 Task: Look for space in Hvidovre, Denmark from 9th June, 2023 to 17th June, 2023 for 2 adults in price range Rs.7000 to Rs.12000. Place can be private room with 1  bedroom having 2 beds and 1 bathroom. Property type can be house, flat, guest house. Amenities needed are: wifi. Booking option can be shelf check-in. Required host language is English.
Action: Mouse moved to (565, 80)
Screenshot: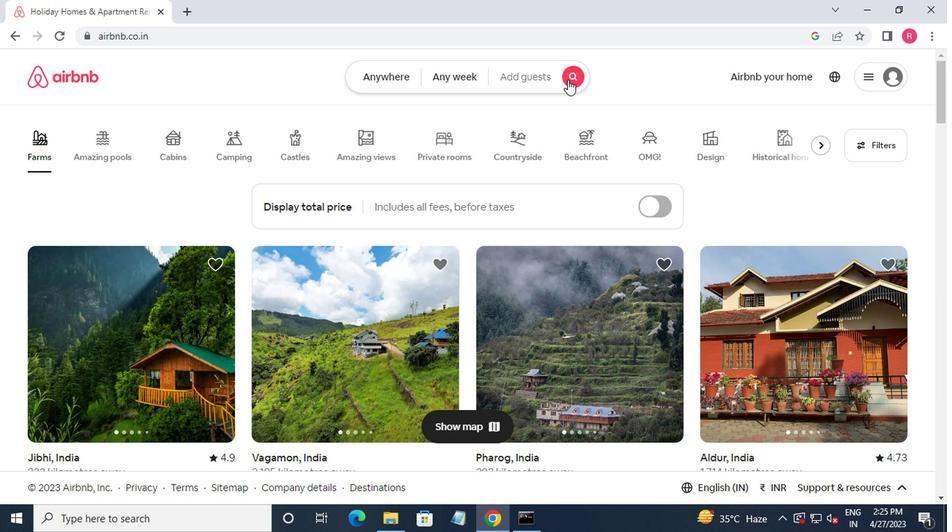 
Action: Mouse pressed left at (565, 80)
Screenshot: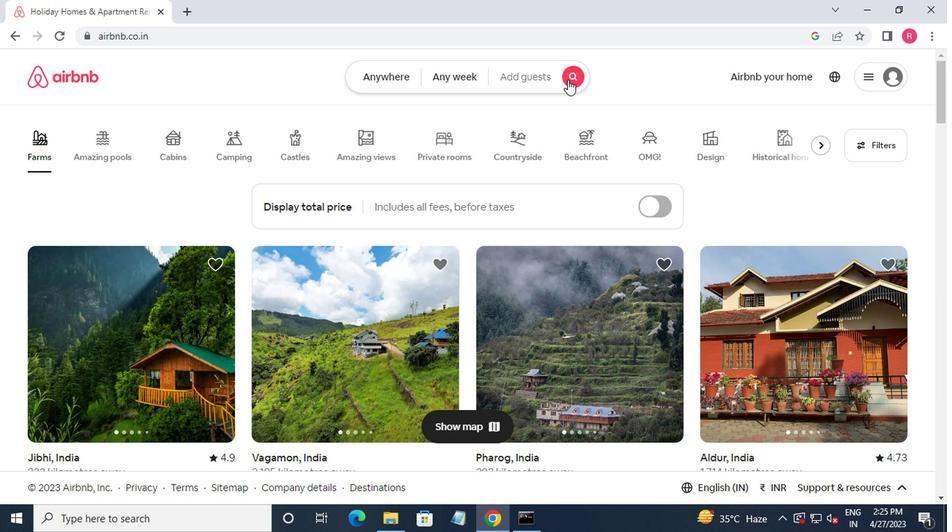 
Action: Mouse moved to (298, 128)
Screenshot: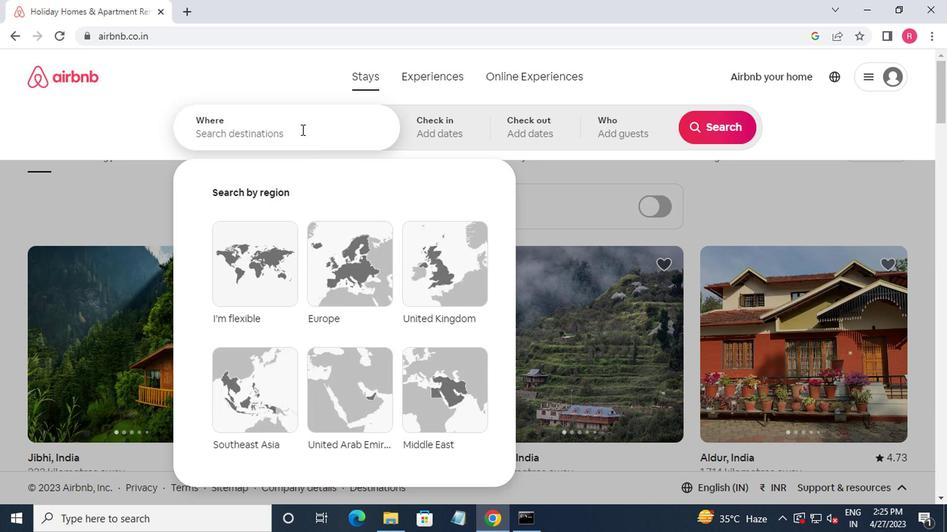 
Action: Mouse pressed left at (298, 128)
Screenshot: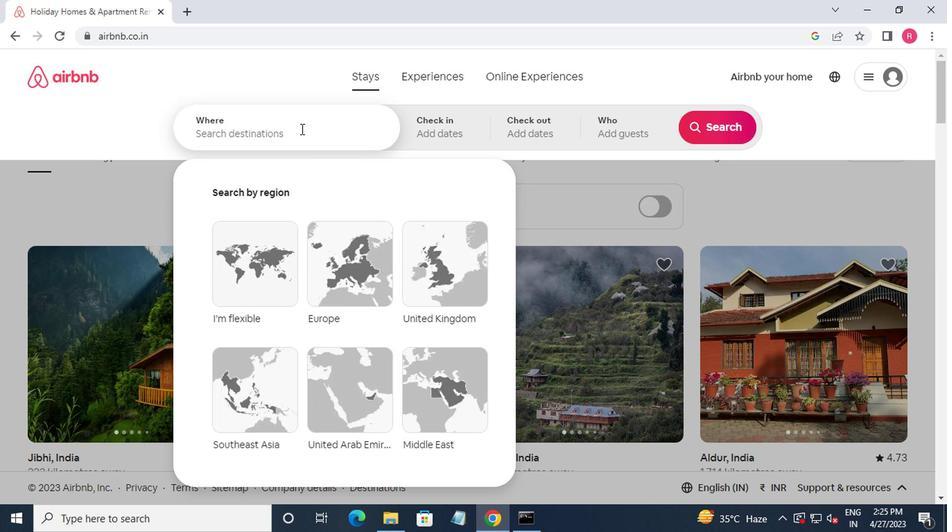 
Action: Mouse moved to (324, 127)
Screenshot: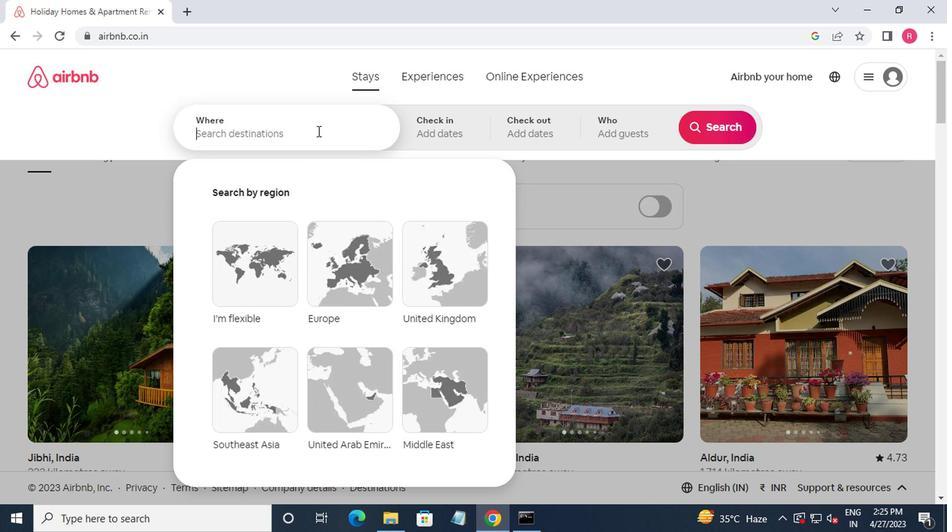 
Action: Key pressed ha
Screenshot: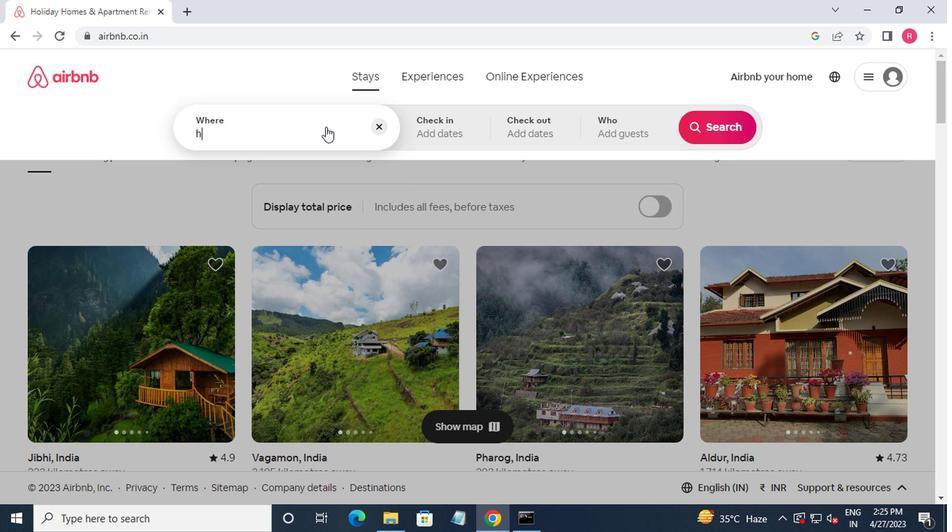 
Action: Mouse moved to (325, 127)
Screenshot: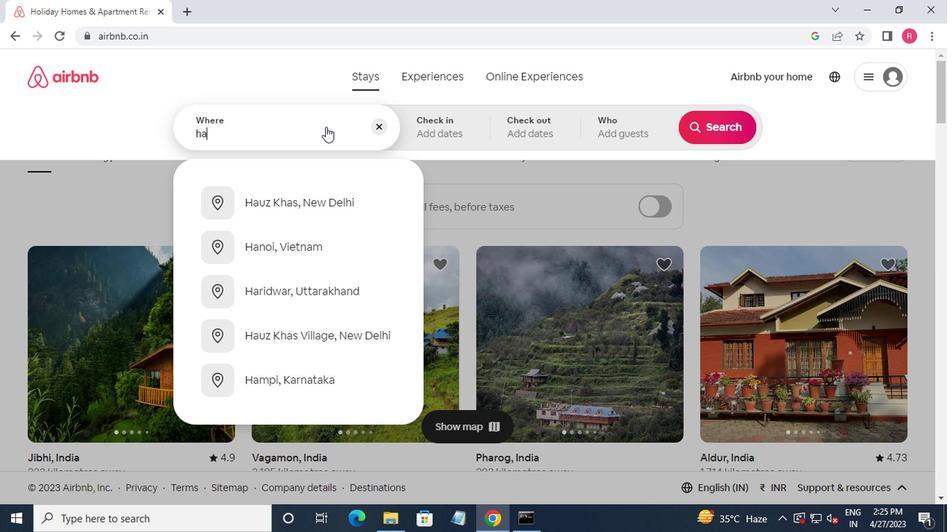 
Action: Key pressed <Key.backspace>vidovre,dan<Key.down><Key.enter>
Screenshot: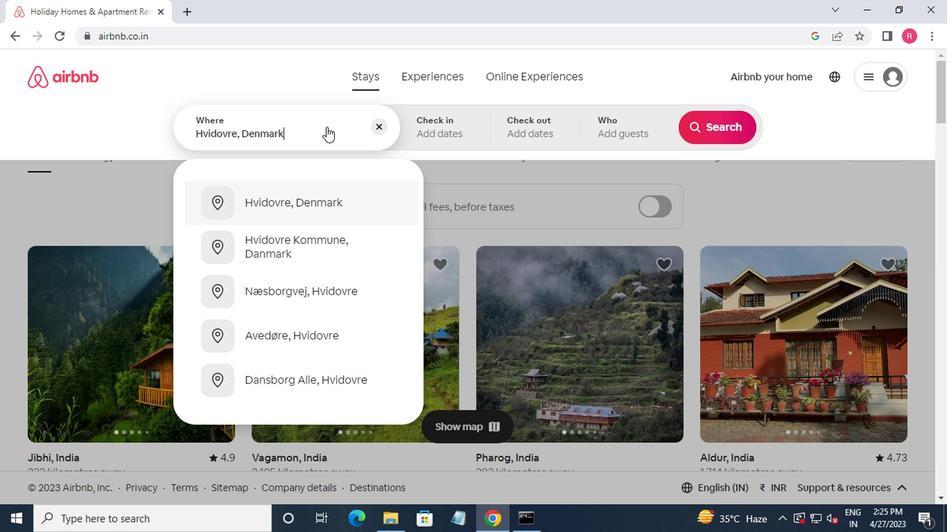 
Action: Mouse moved to (699, 241)
Screenshot: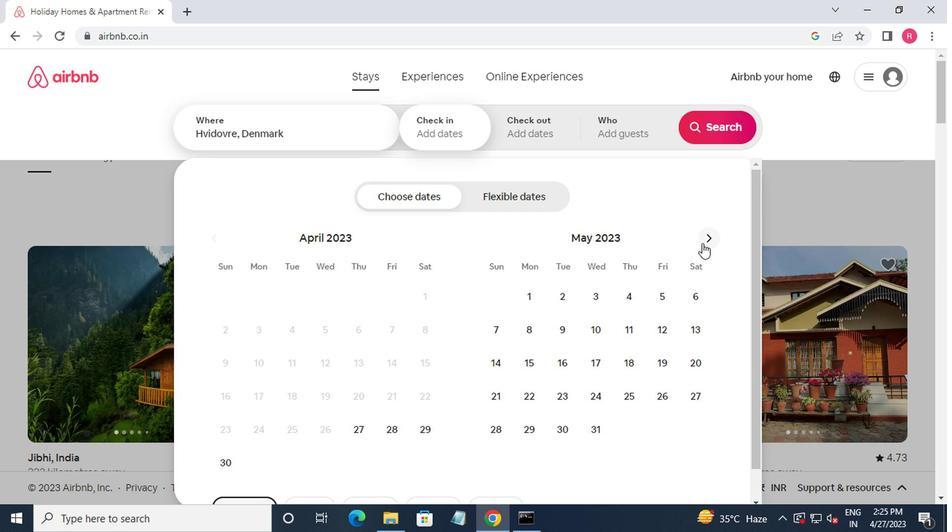 
Action: Mouse pressed left at (699, 241)
Screenshot: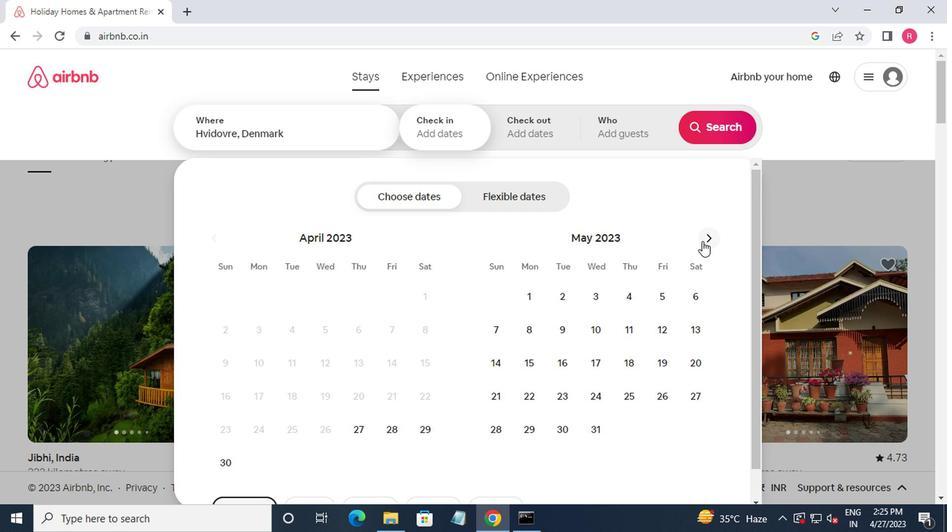 
Action: Mouse moved to (662, 327)
Screenshot: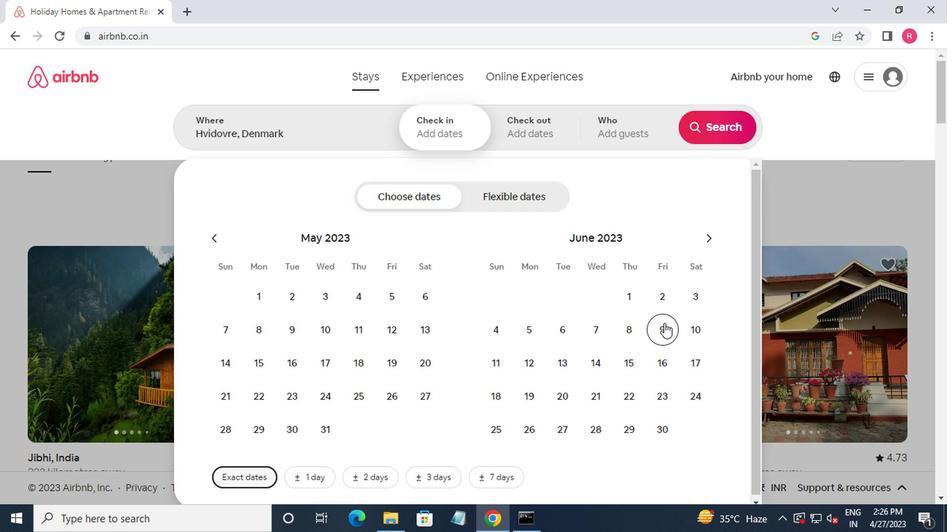 
Action: Mouse pressed left at (662, 327)
Screenshot: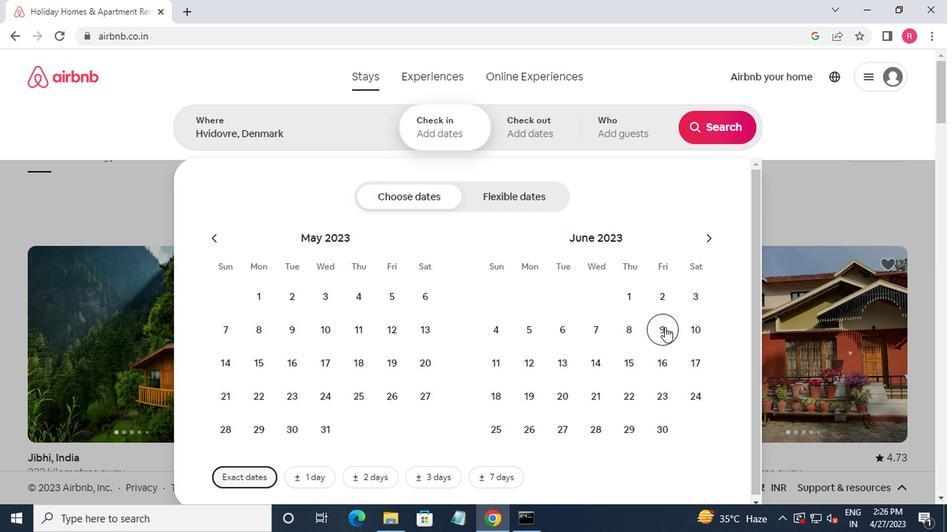 
Action: Mouse moved to (695, 358)
Screenshot: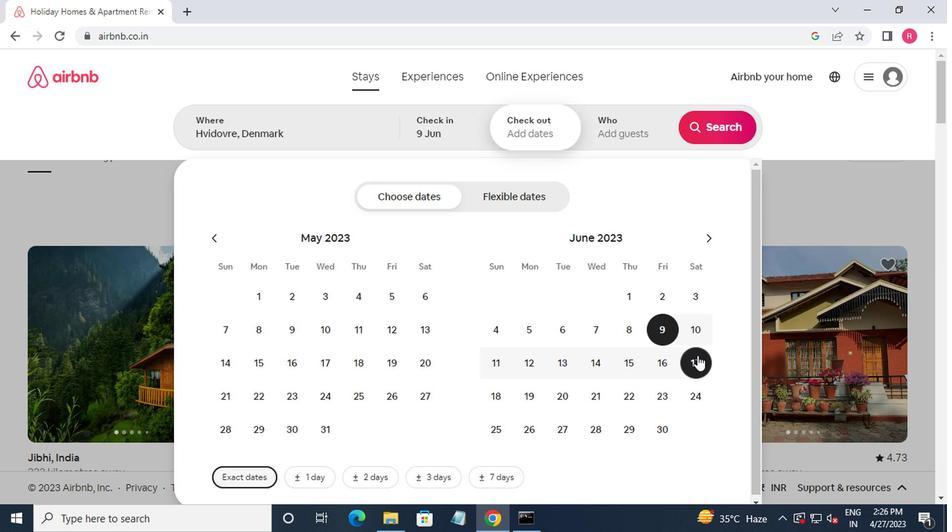
Action: Mouse pressed left at (695, 358)
Screenshot: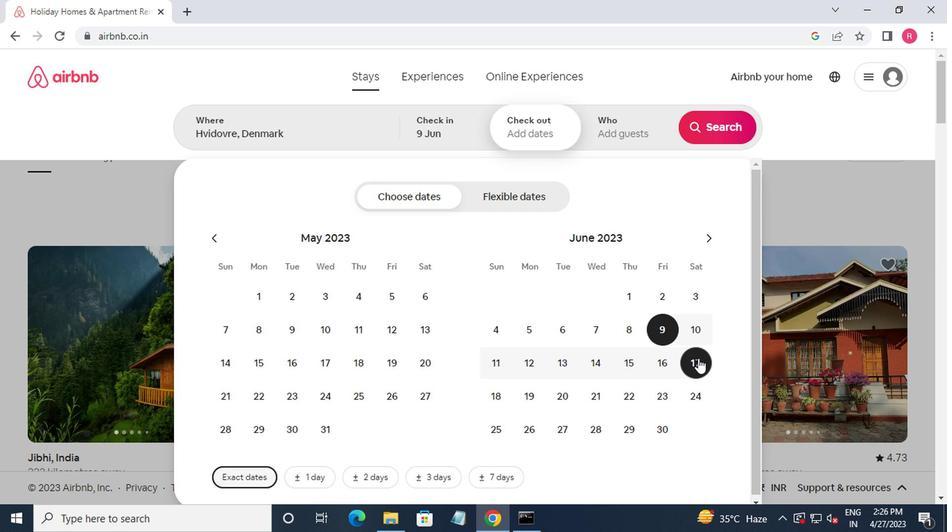 
Action: Mouse moved to (615, 123)
Screenshot: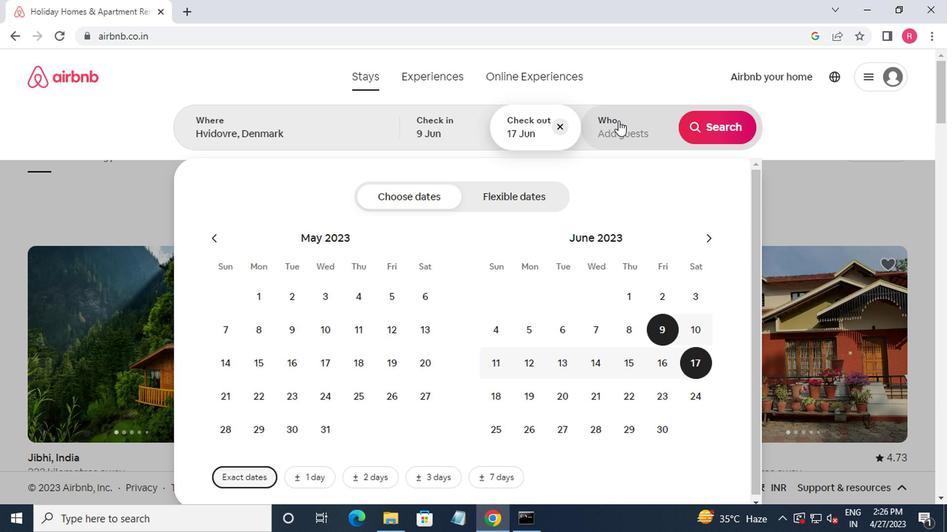 
Action: Mouse pressed left at (615, 123)
Screenshot: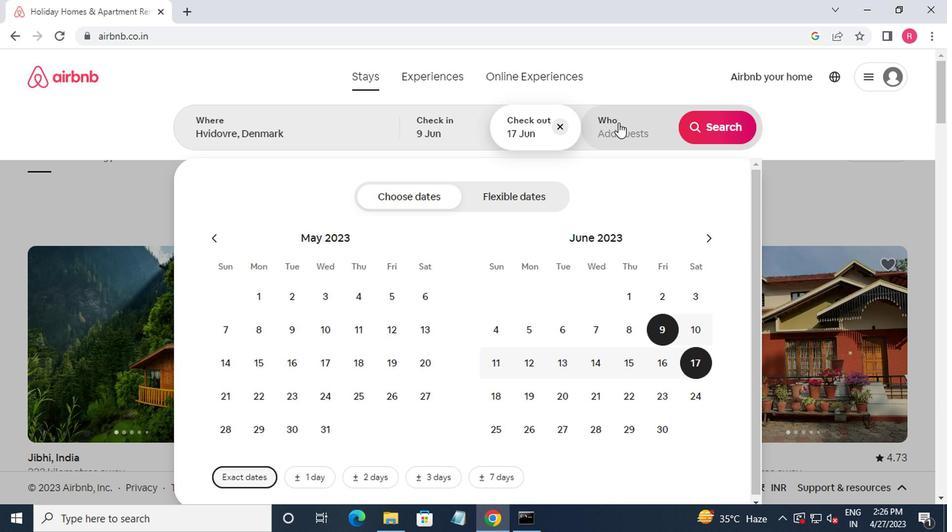 
Action: Mouse moved to (714, 201)
Screenshot: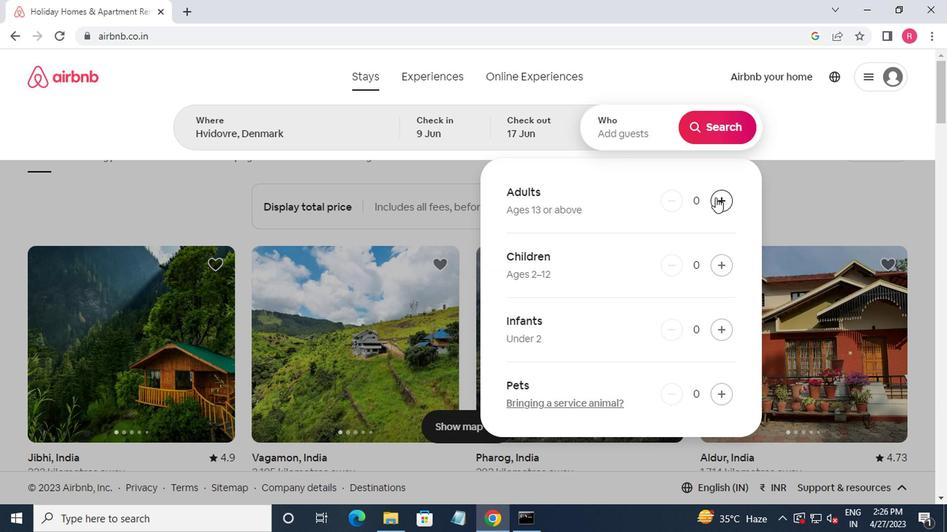 
Action: Mouse pressed left at (714, 201)
Screenshot: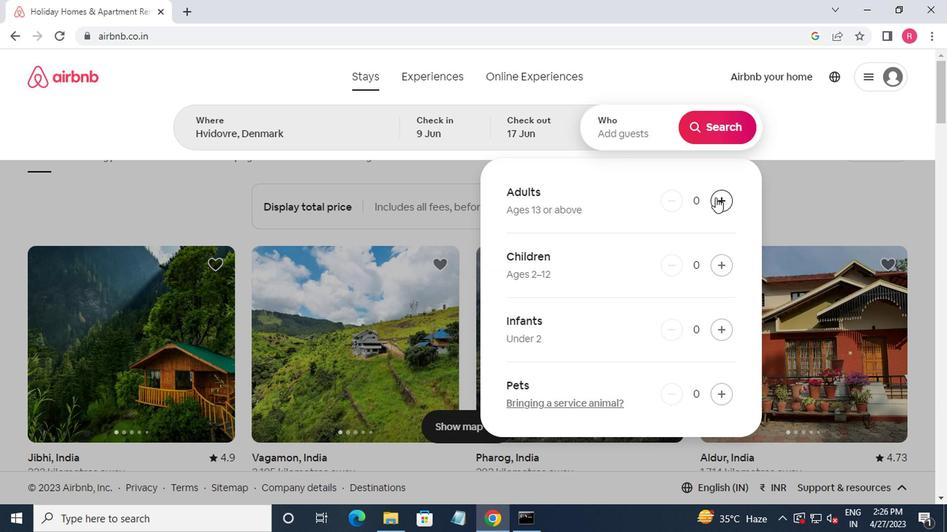 
Action: Mouse pressed left at (714, 201)
Screenshot: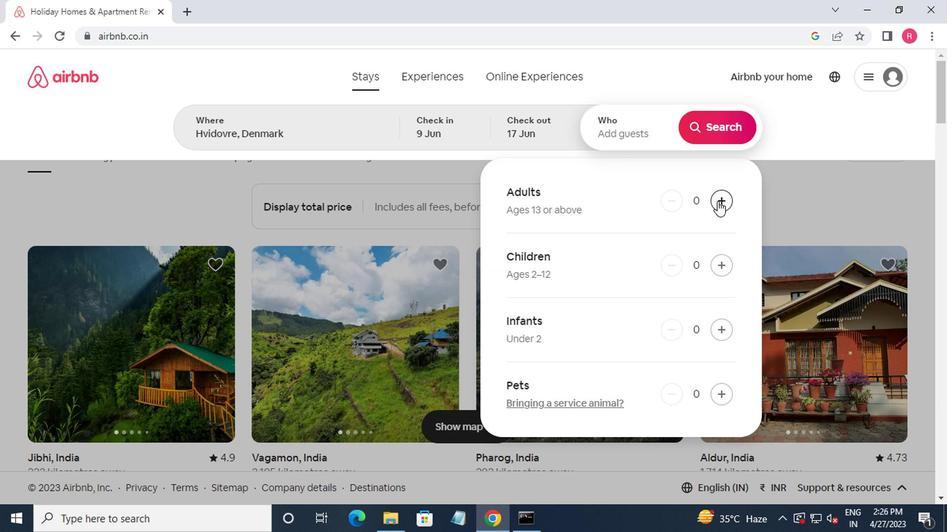 
Action: Mouse moved to (700, 128)
Screenshot: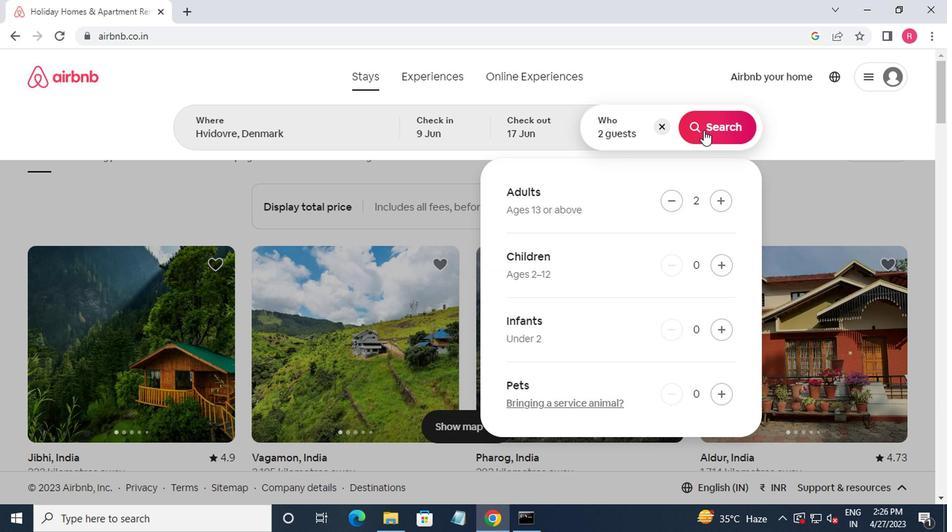 
Action: Mouse pressed left at (700, 128)
Screenshot: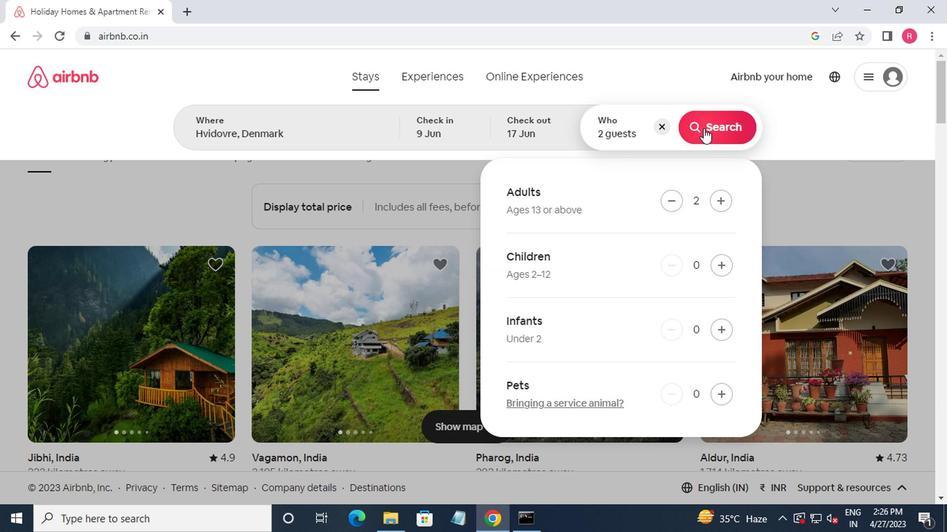 
Action: Mouse moved to (883, 135)
Screenshot: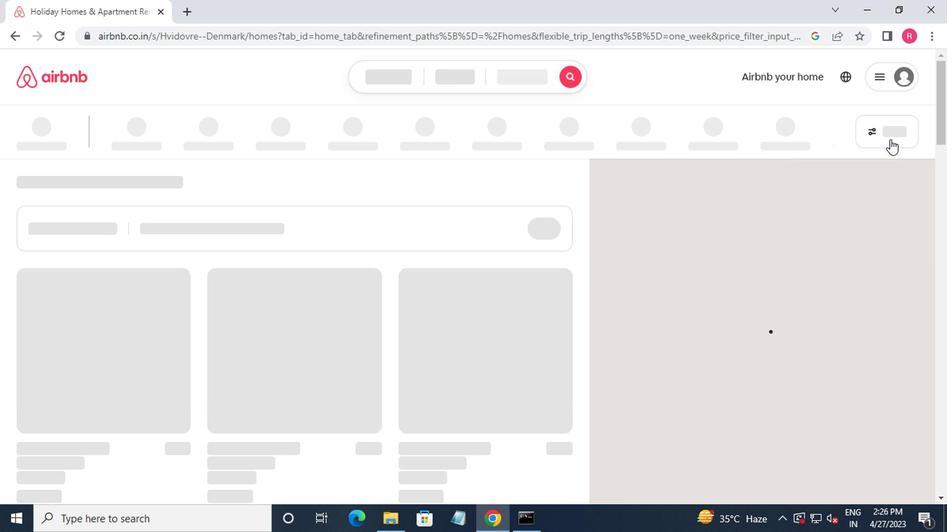 
Action: Mouse pressed left at (883, 135)
Screenshot: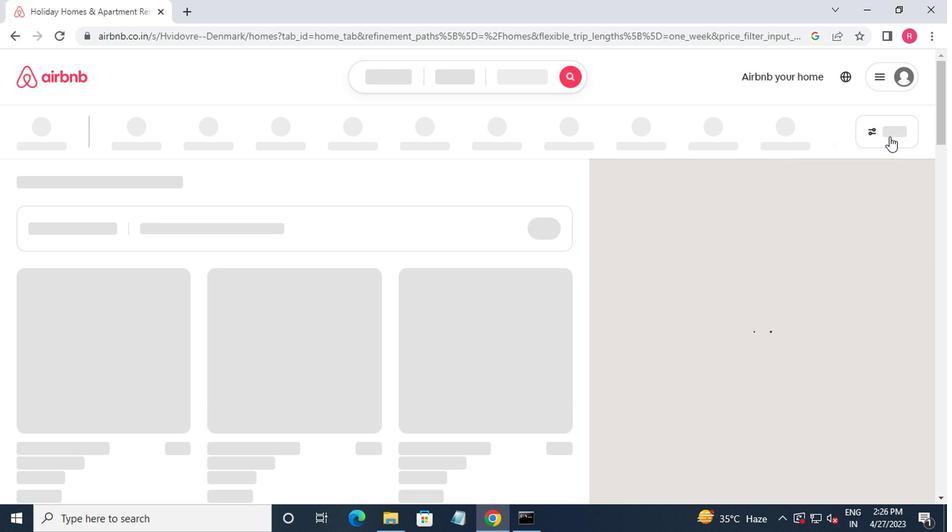 
Action: Mouse moved to (904, 129)
Screenshot: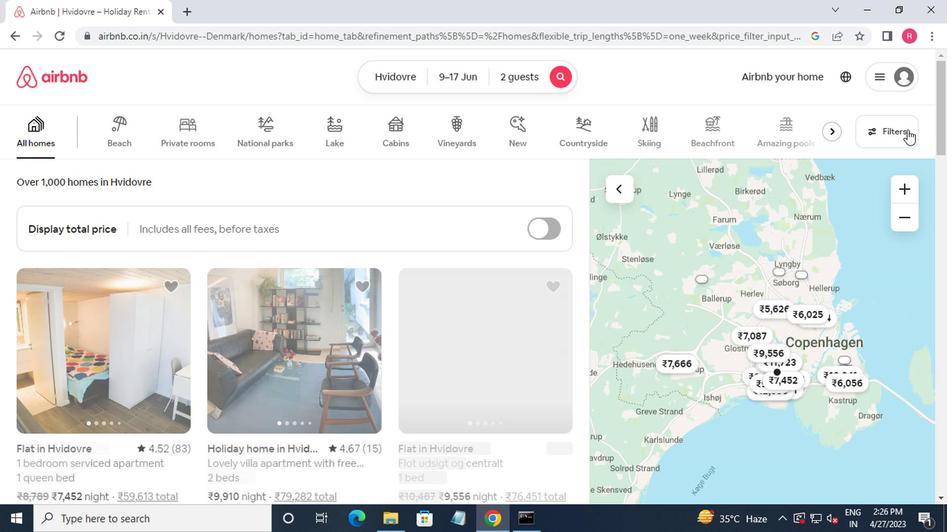 
Action: Mouse pressed left at (904, 129)
Screenshot: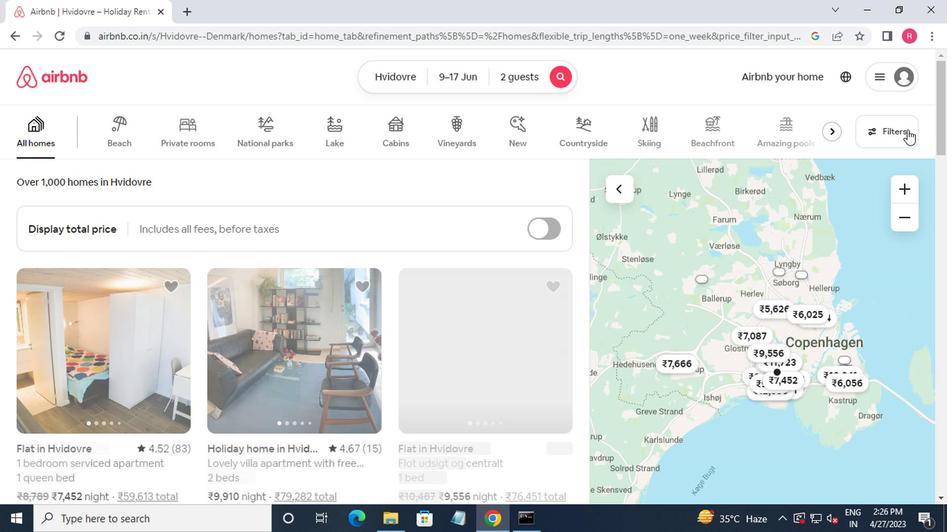 
Action: Mouse moved to (351, 302)
Screenshot: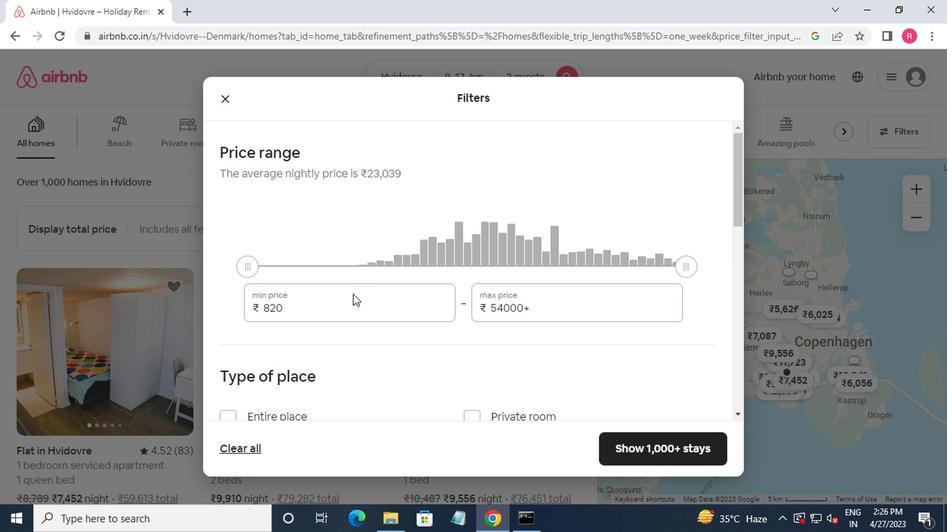 
Action: Mouse pressed left at (351, 302)
Screenshot: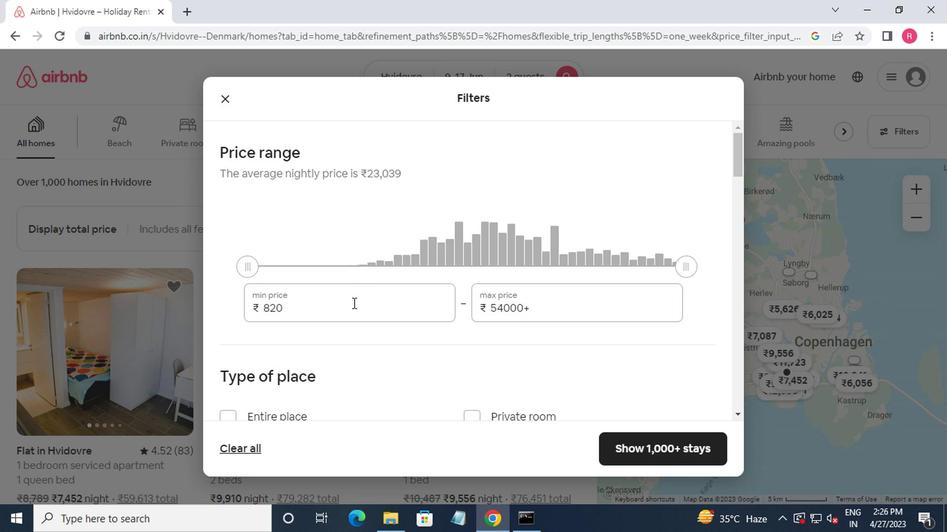 
Action: Mouse moved to (466, 228)
Screenshot: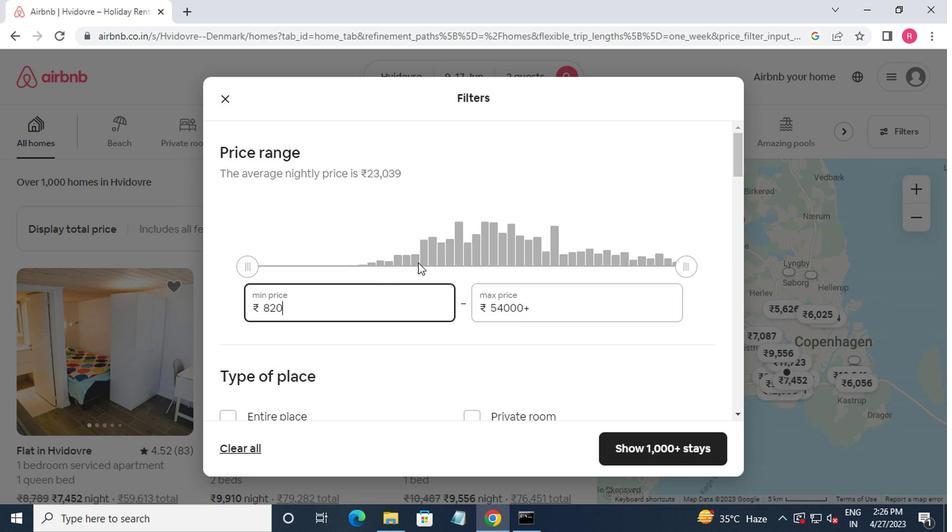 
Action: Key pressed <Key.backspace><Key.backspace><Key.backspace><Key.backspace>7000<Key.tab>12
Screenshot: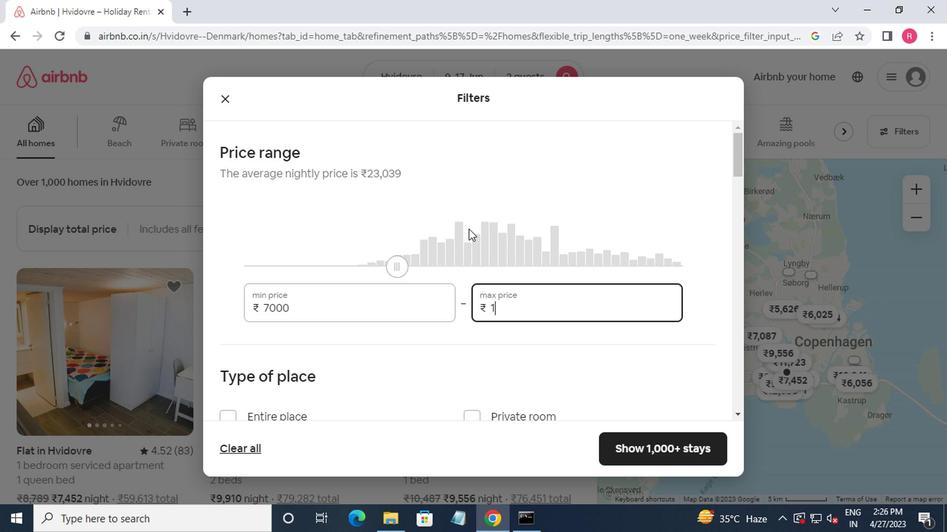 
Action: Mouse moved to (466, 228)
Screenshot: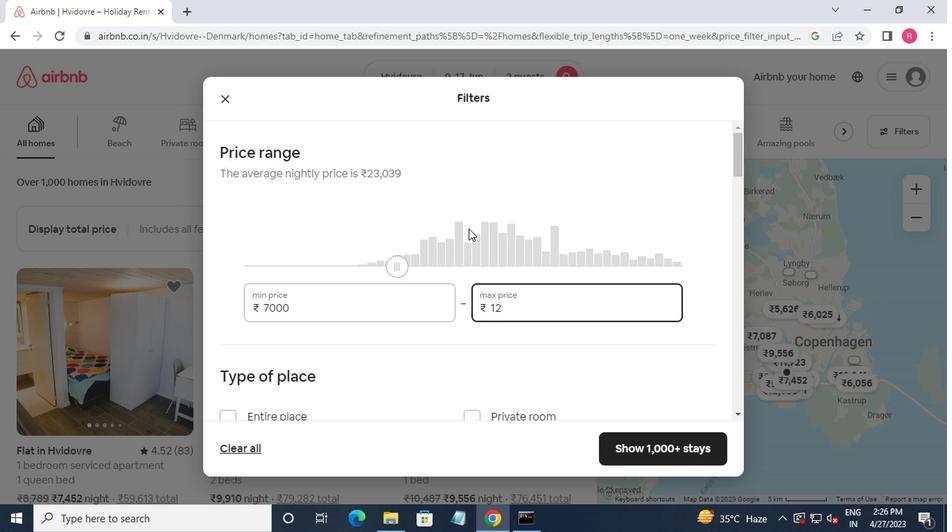 
Action: Key pressed 000
Screenshot: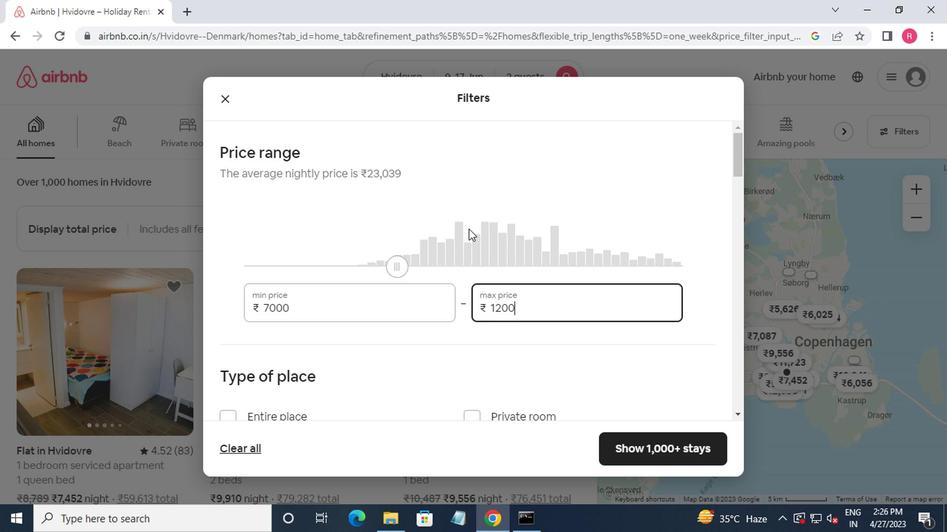 
Action: Mouse moved to (477, 277)
Screenshot: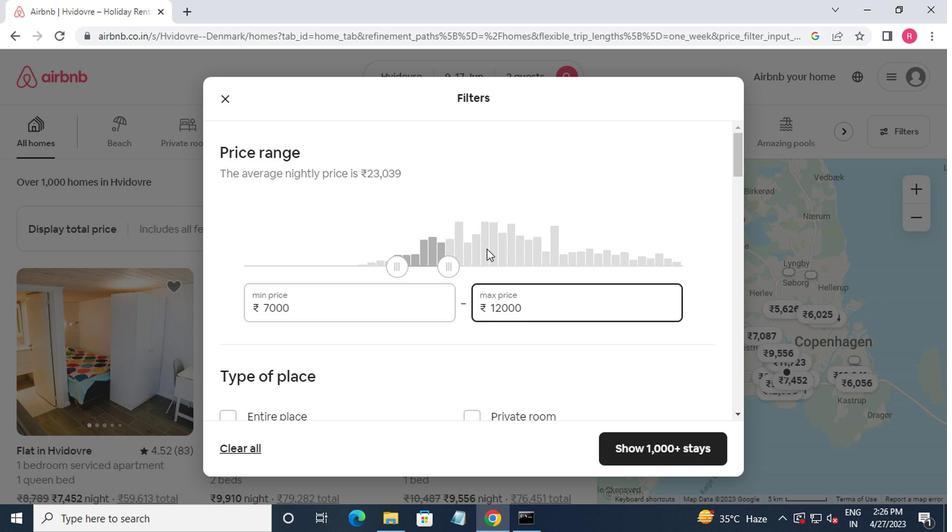 
Action: Mouse scrolled (477, 277) with delta (0, 0)
Screenshot: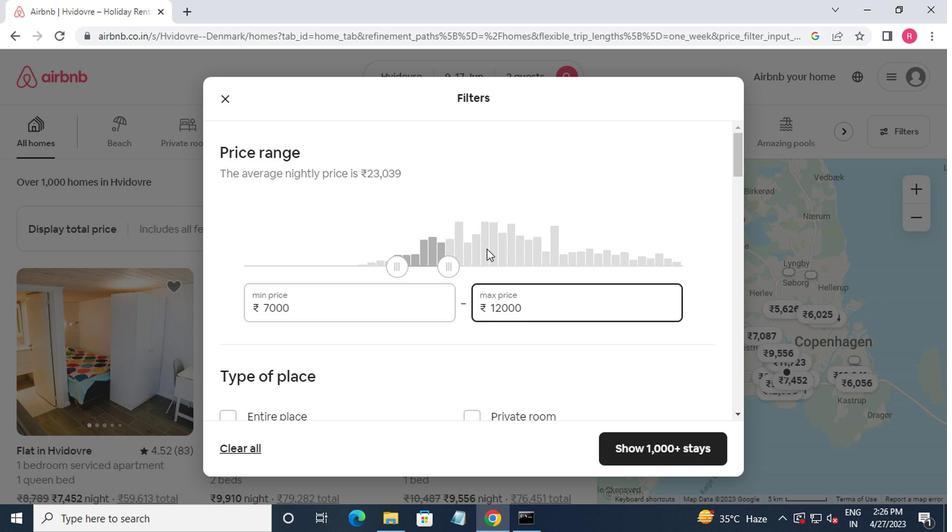 
Action: Mouse moved to (476, 289)
Screenshot: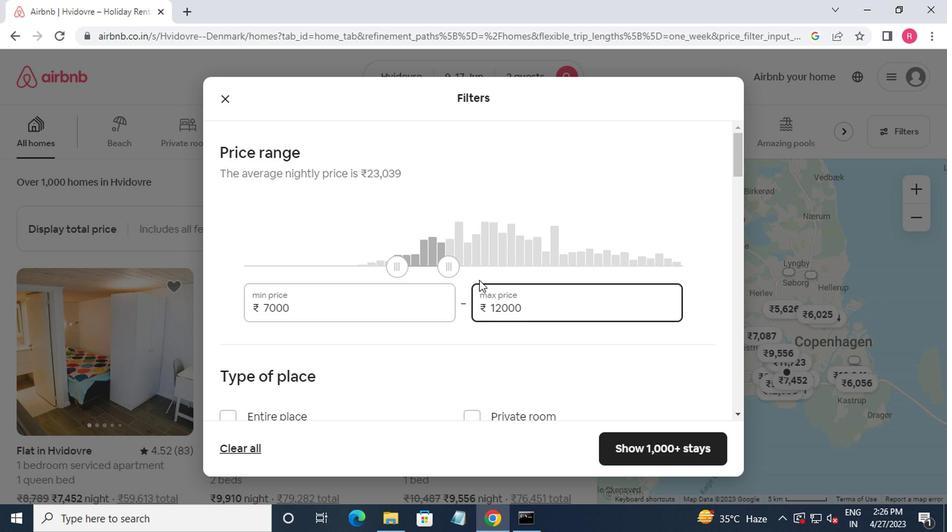 
Action: Mouse scrolled (476, 288) with delta (0, 0)
Screenshot: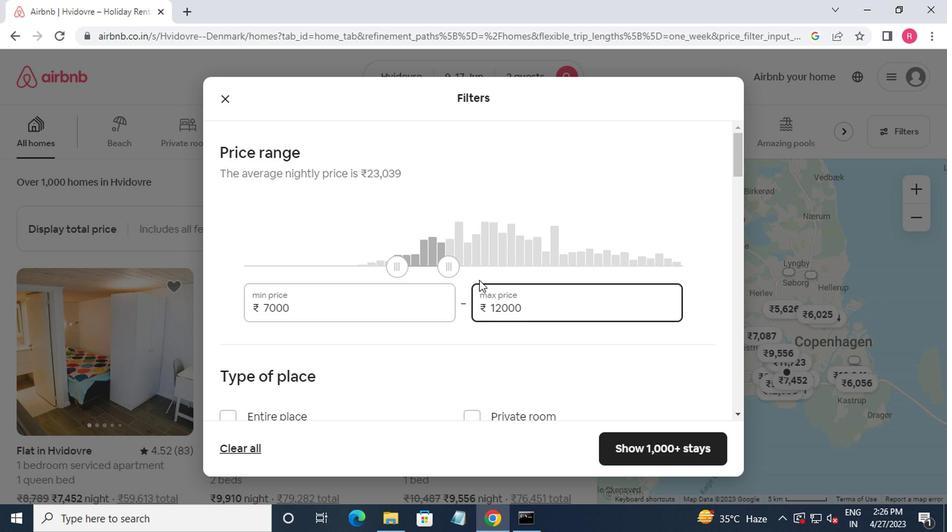 
Action: Mouse moved to (465, 283)
Screenshot: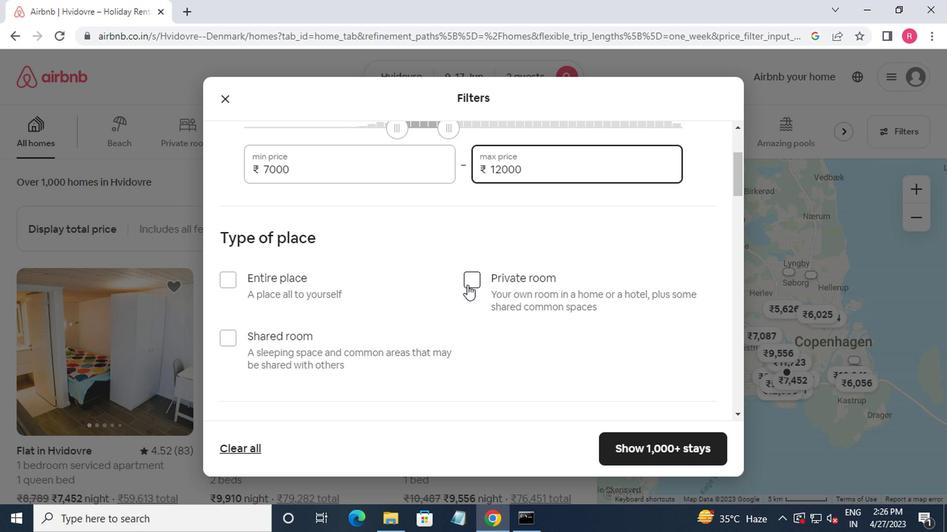 
Action: Mouse pressed left at (465, 283)
Screenshot: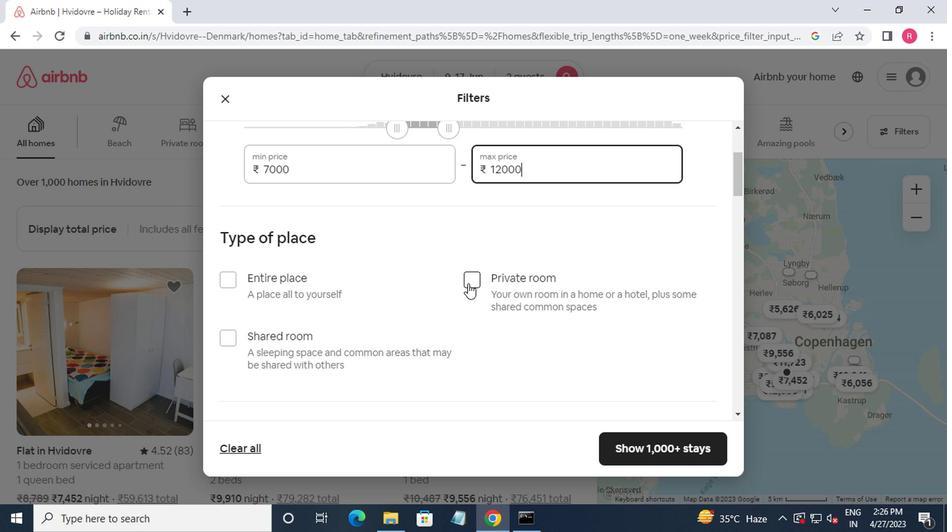 
Action: Mouse moved to (468, 280)
Screenshot: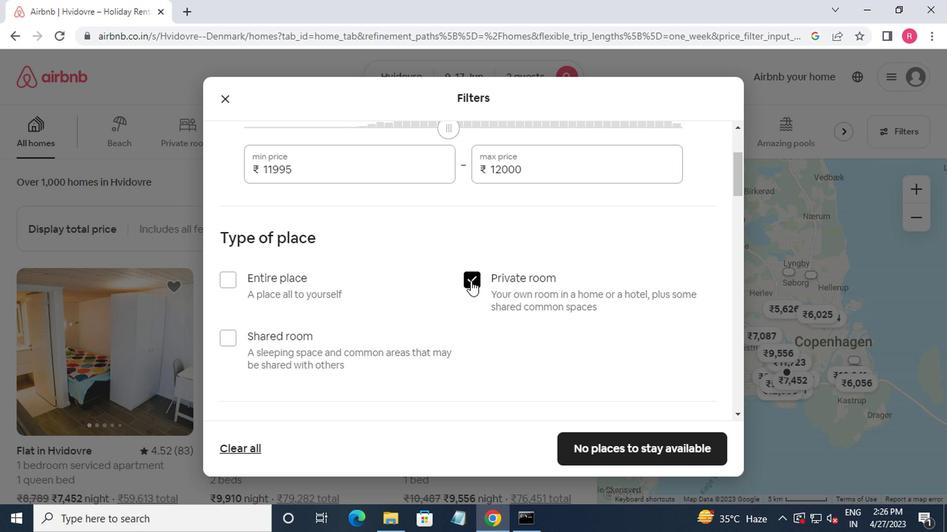 
Action: Mouse scrolled (468, 279) with delta (0, 0)
Screenshot: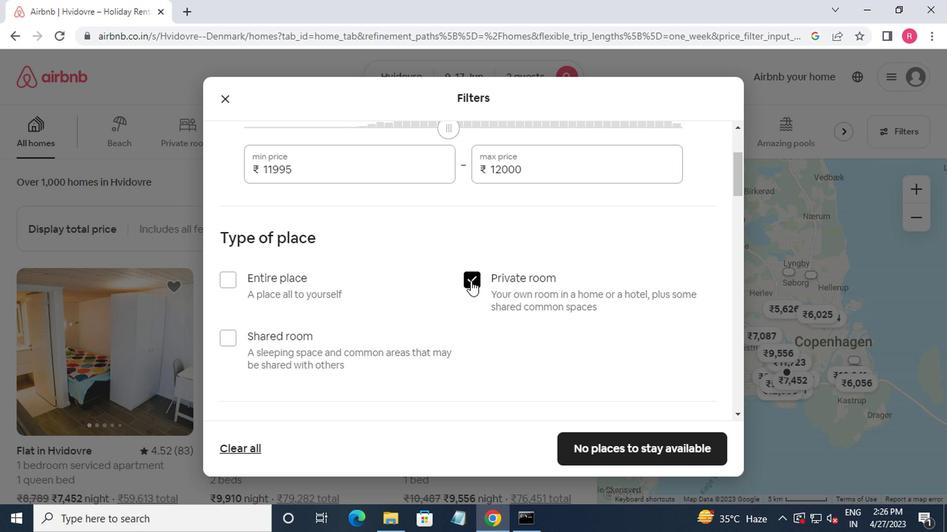 
Action: Mouse moved to (468, 281)
Screenshot: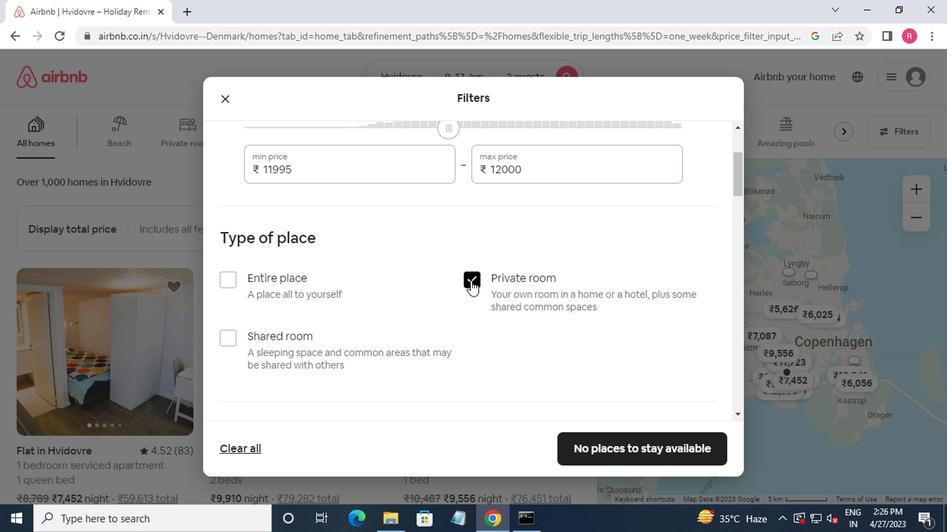 
Action: Mouse scrolled (468, 280) with delta (0, 0)
Screenshot: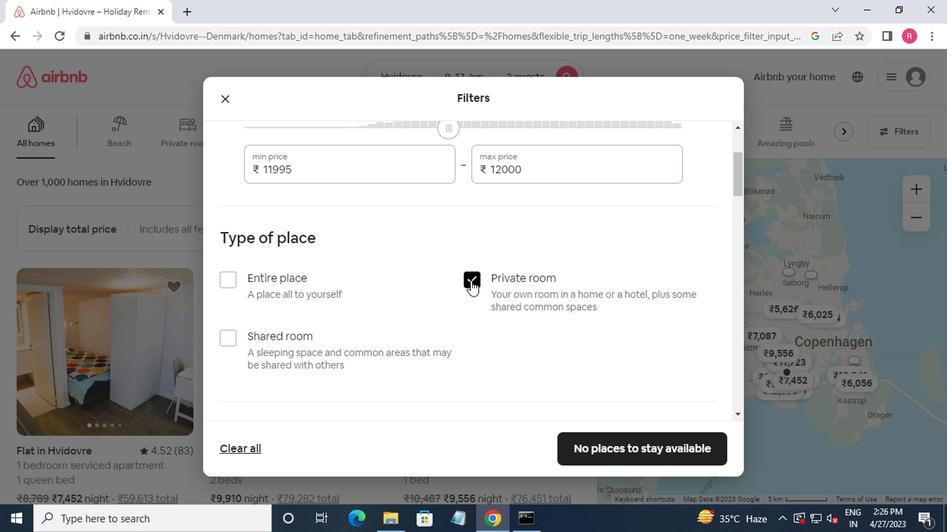 
Action: Mouse moved to (468, 283)
Screenshot: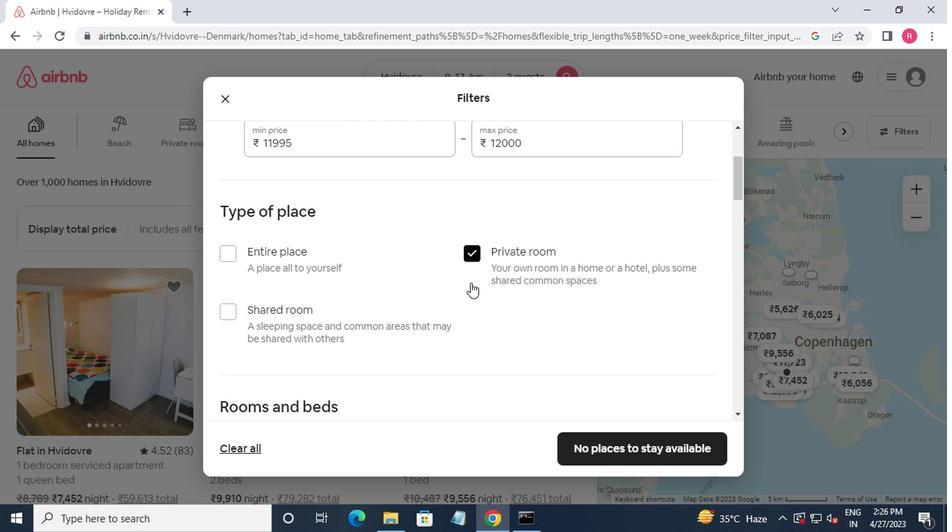 
Action: Mouse scrolled (468, 282) with delta (0, 0)
Screenshot: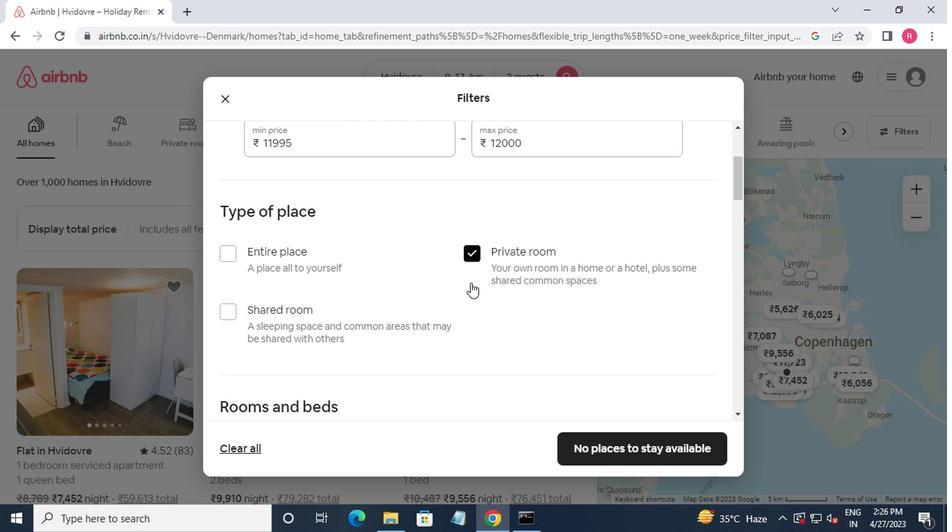 
Action: Mouse moved to (299, 300)
Screenshot: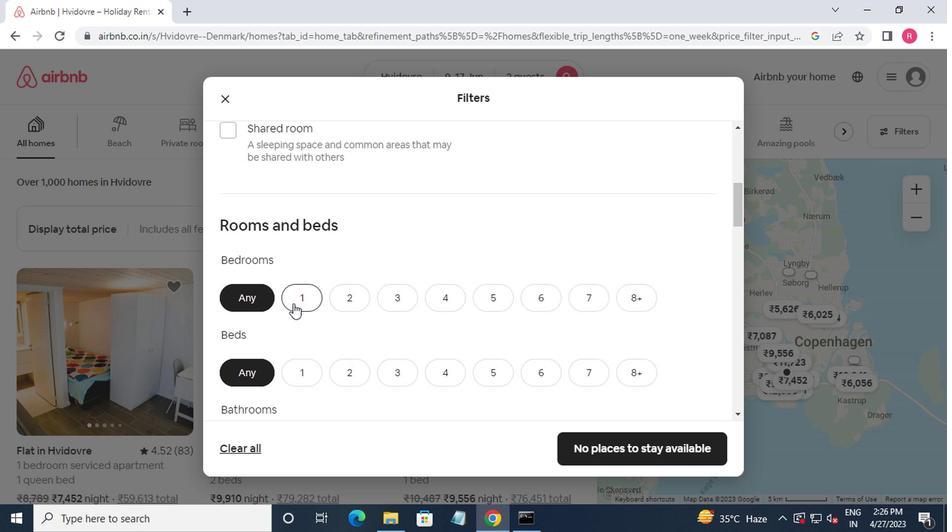 
Action: Mouse pressed left at (299, 300)
Screenshot: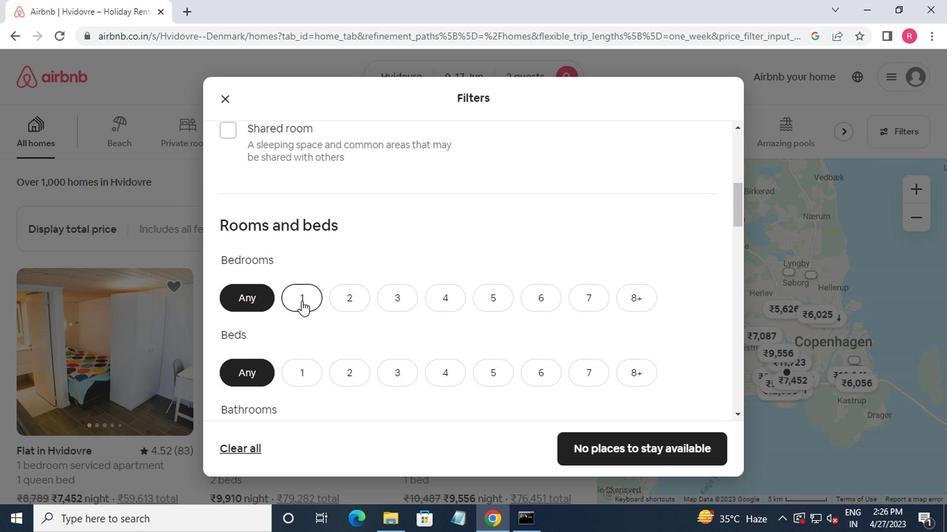 
Action: Mouse moved to (310, 298)
Screenshot: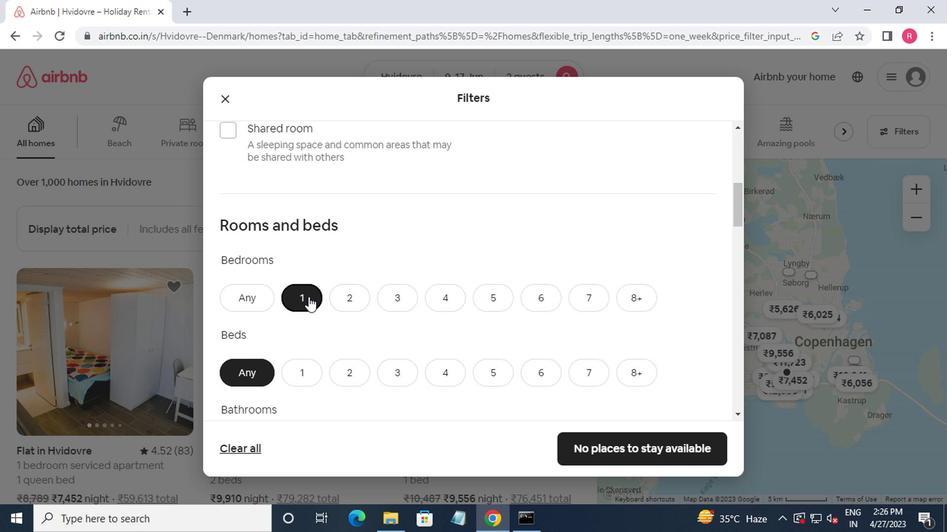 
Action: Mouse scrolled (310, 297) with delta (0, 0)
Screenshot: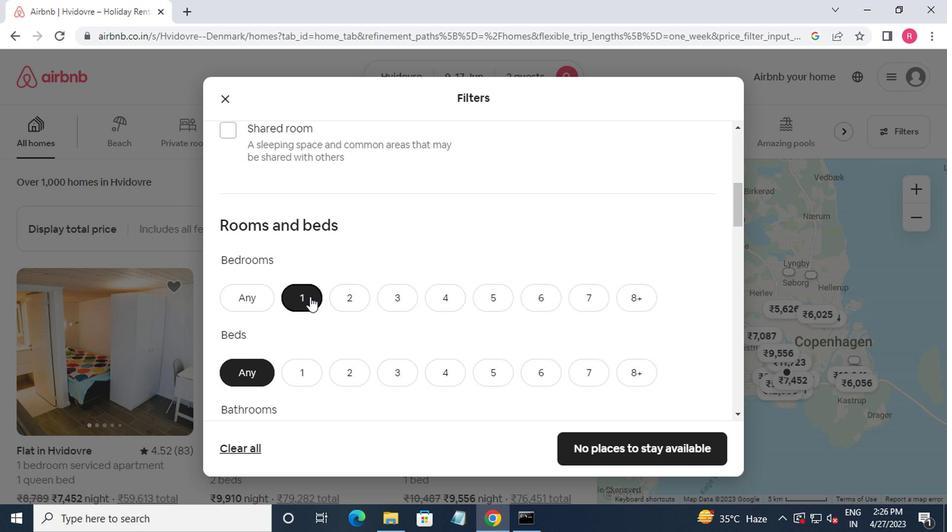 
Action: Mouse moved to (351, 300)
Screenshot: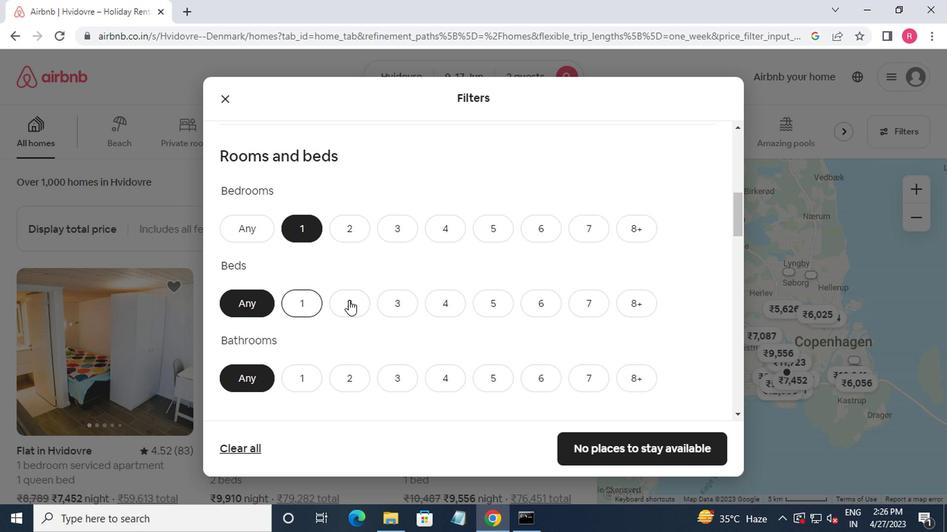 
Action: Mouse pressed left at (351, 300)
Screenshot: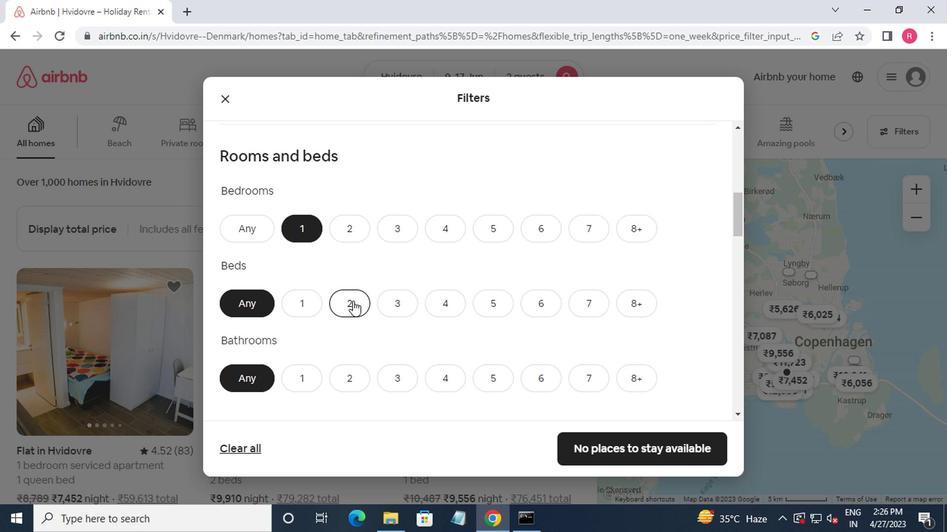
Action: Mouse moved to (301, 374)
Screenshot: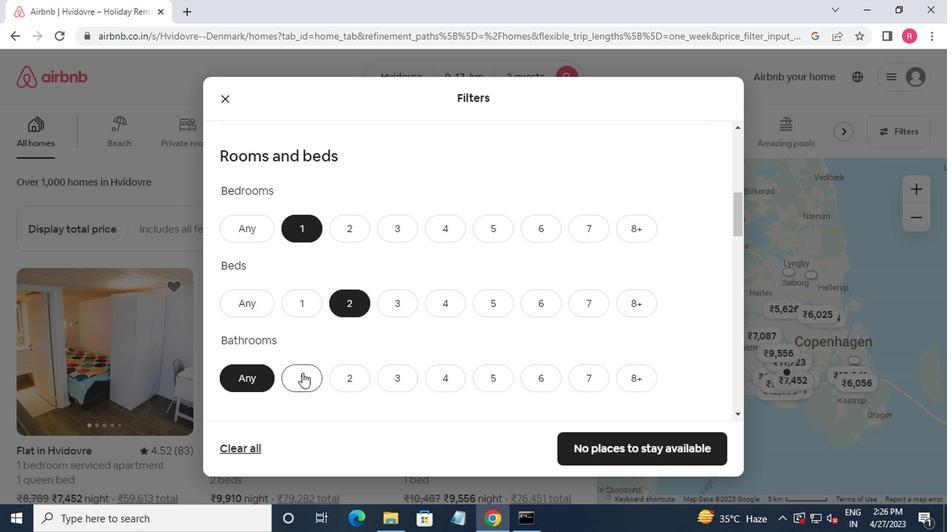 
Action: Mouse pressed left at (301, 374)
Screenshot: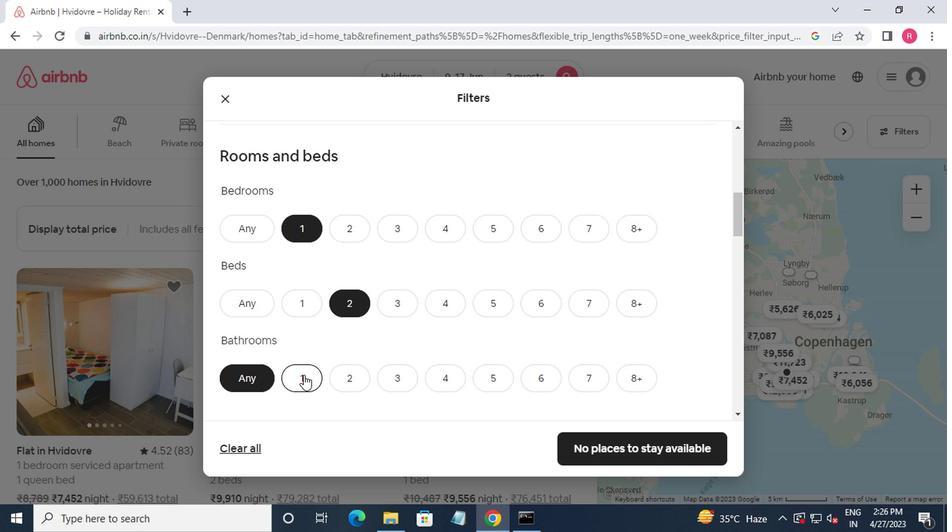 
Action: Mouse moved to (306, 370)
Screenshot: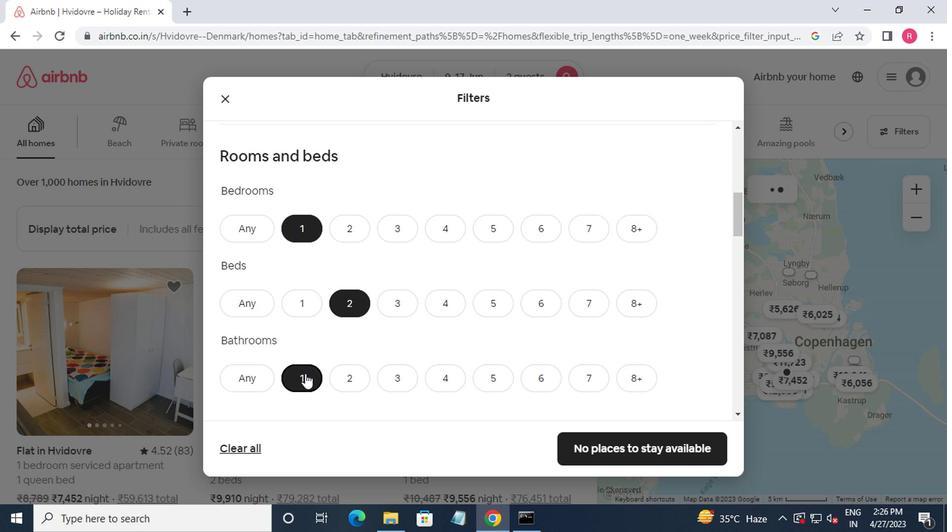 
Action: Mouse scrolled (306, 369) with delta (0, 0)
Screenshot: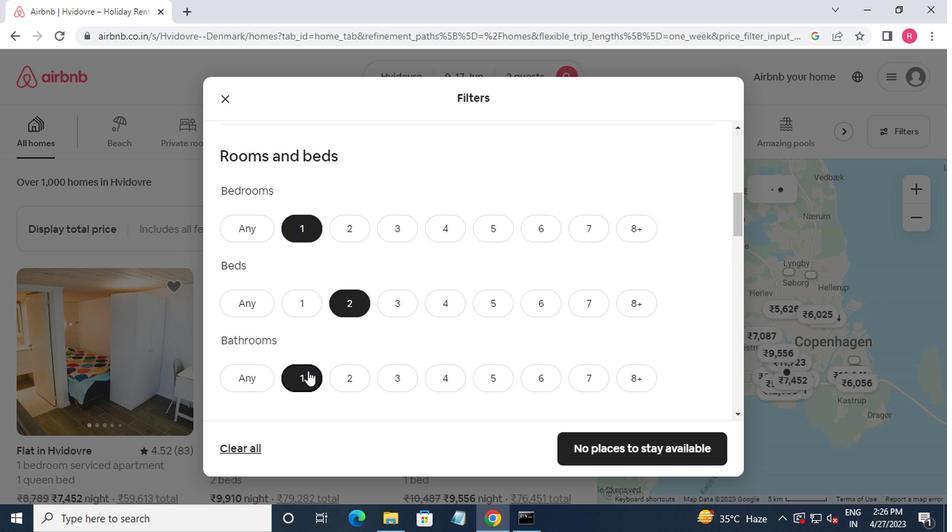 
Action: Mouse scrolled (306, 369) with delta (0, 0)
Screenshot: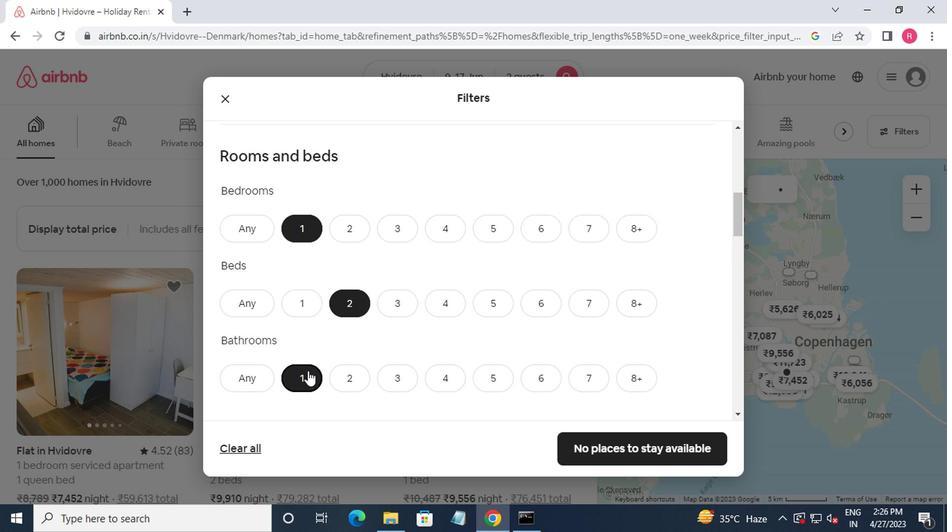 
Action: Mouse moved to (309, 370)
Screenshot: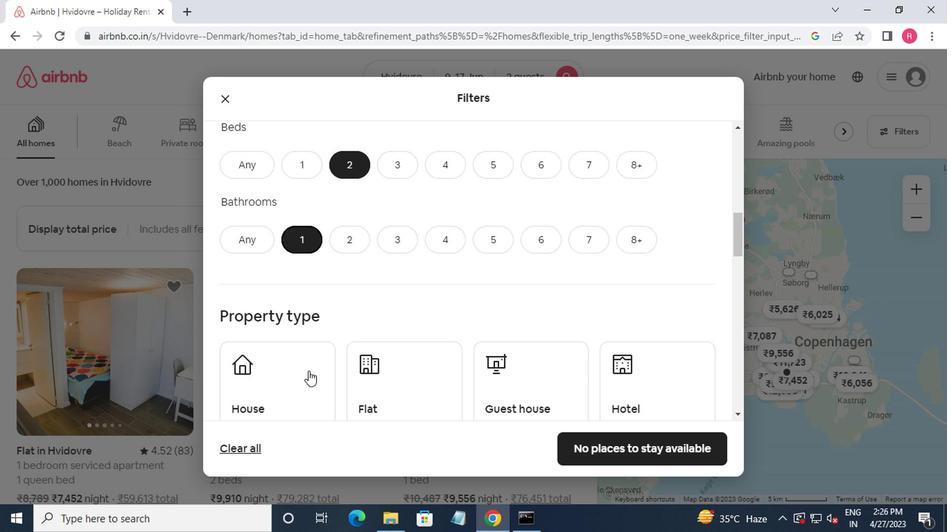 
Action: Mouse scrolled (309, 369) with delta (0, 0)
Screenshot: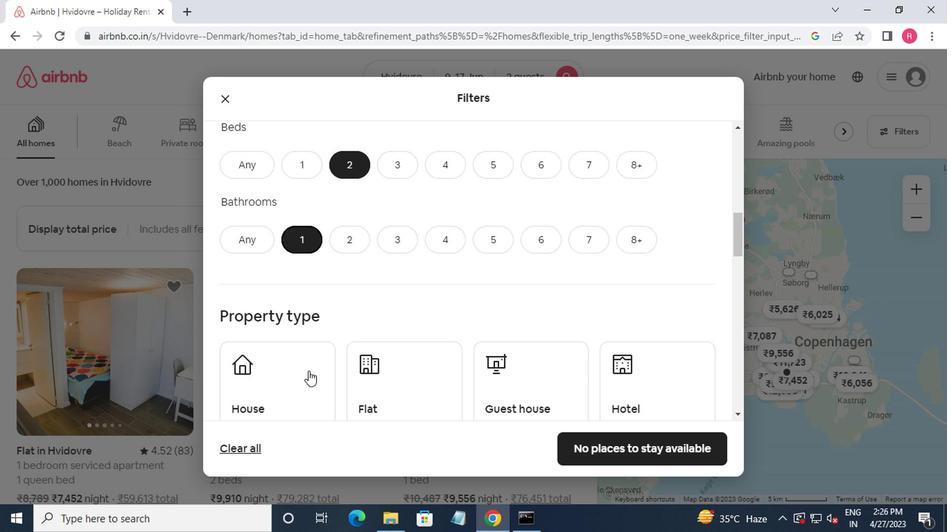 
Action: Mouse moved to (299, 348)
Screenshot: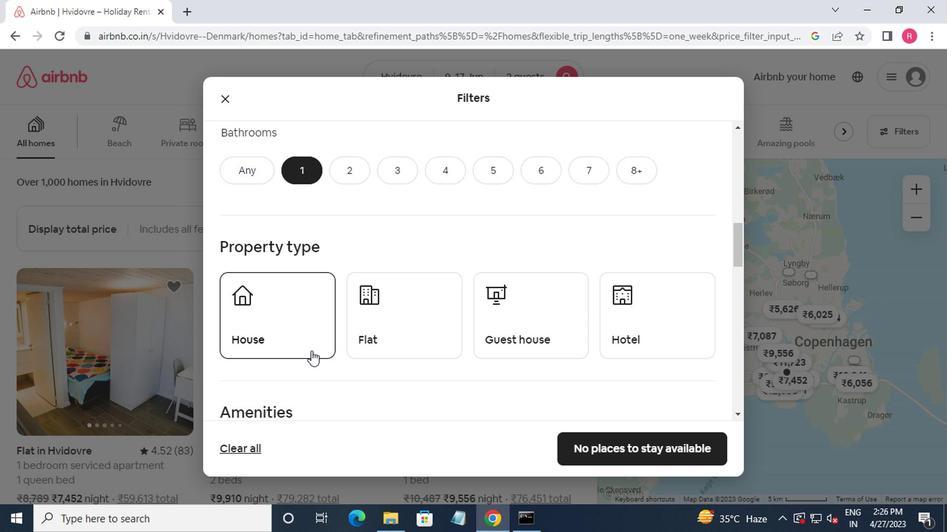 
Action: Mouse pressed left at (299, 348)
Screenshot: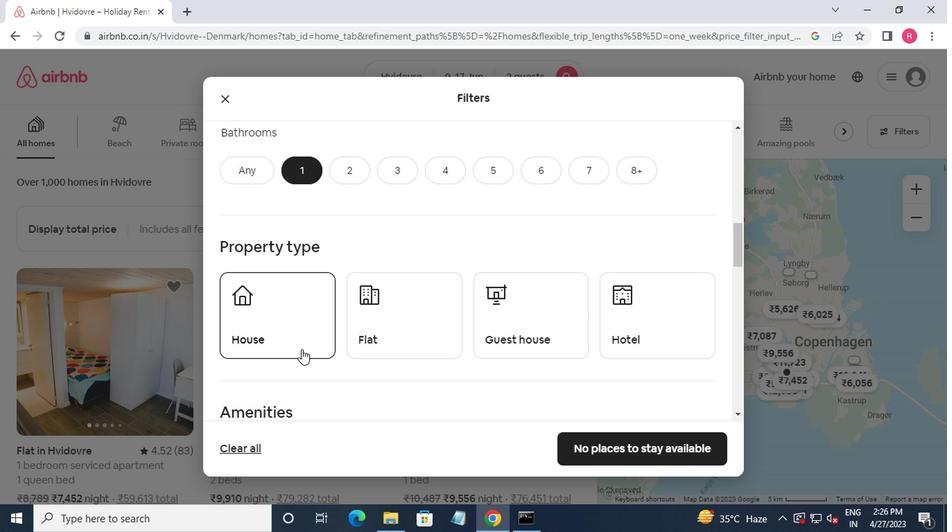 
Action: Mouse moved to (370, 343)
Screenshot: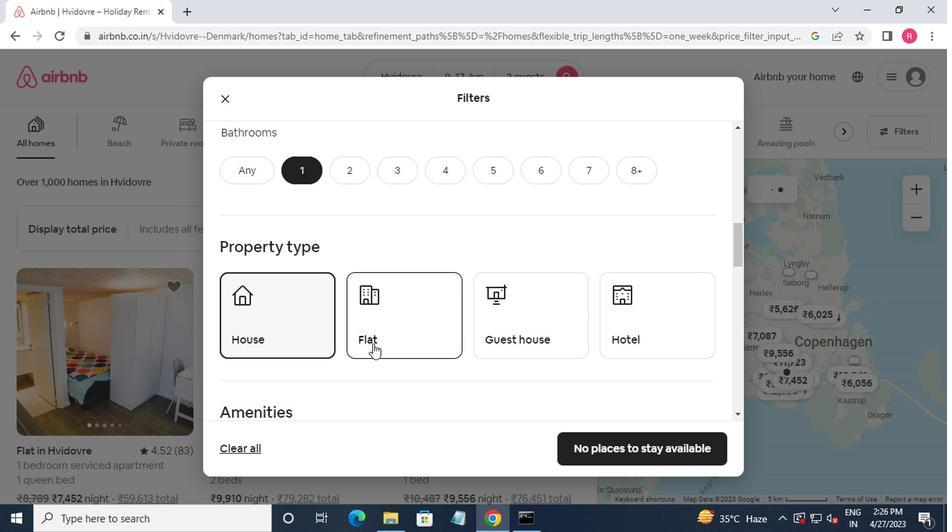 
Action: Mouse pressed left at (370, 343)
Screenshot: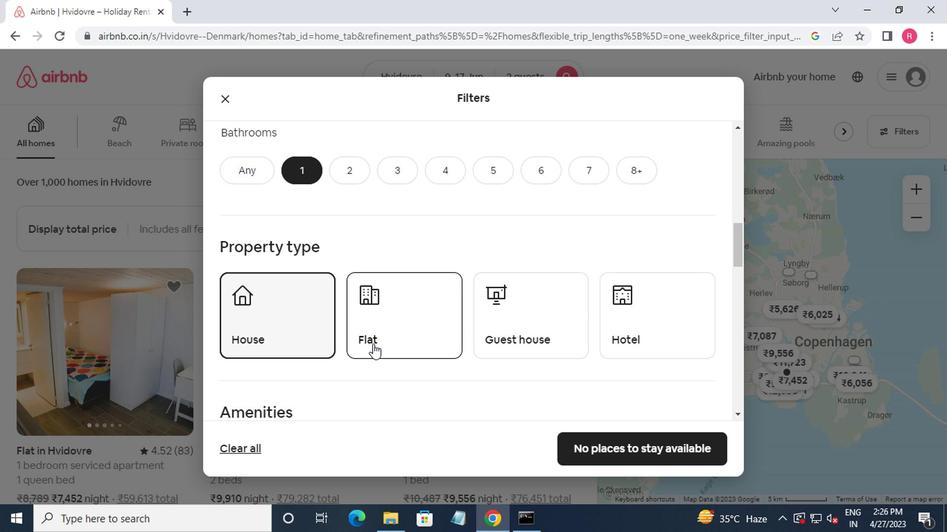 
Action: Mouse moved to (484, 343)
Screenshot: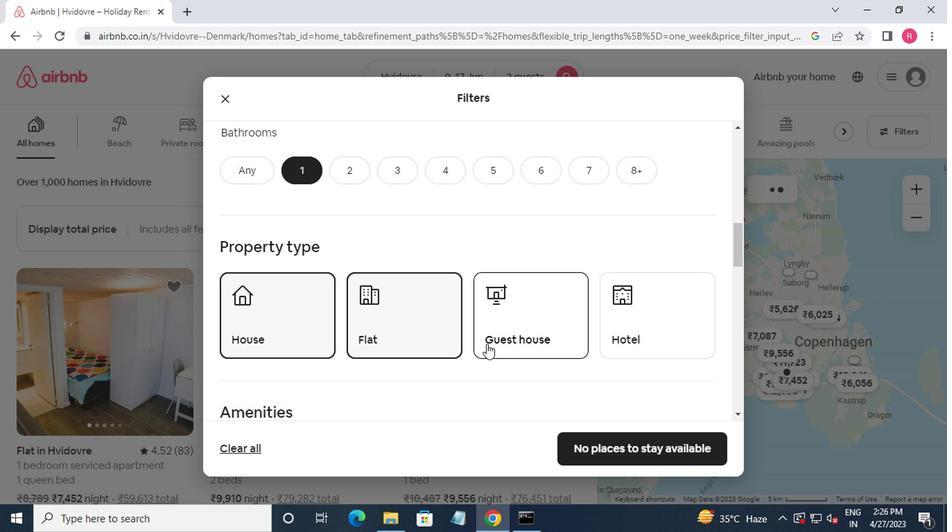 
Action: Mouse pressed left at (484, 343)
Screenshot: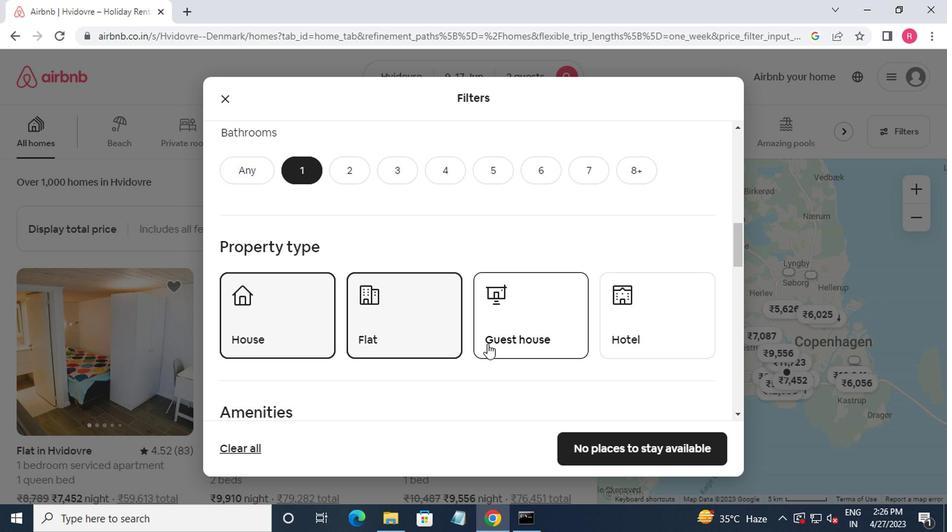 
Action: Mouse moved to (615, 328)
Screenshot: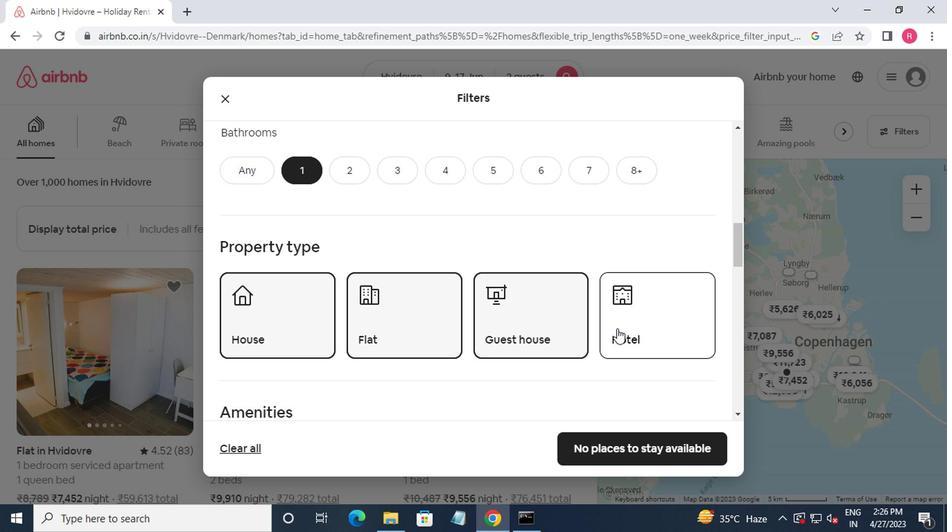 
Action: Mouse scrolled (615, 327) with delta (0, 0)
Screenshot: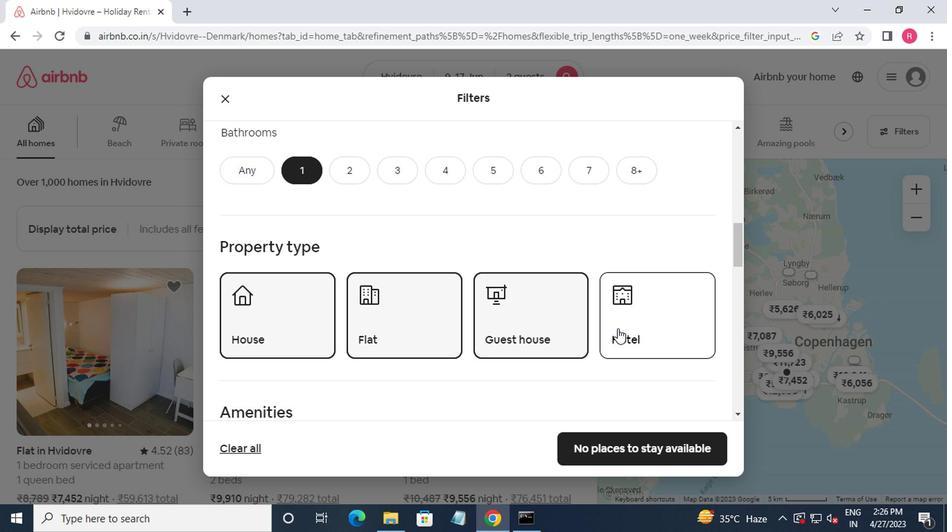 
Action: Mouse scrolled (615, 327) with delta (0, 0)
Screenshot: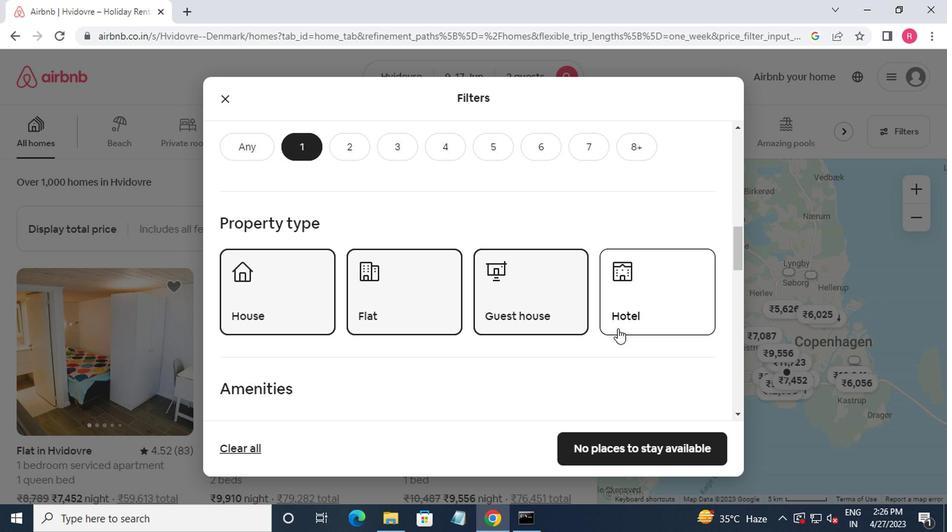 
Action: Mouse moved to (471, 347)
Screenshot: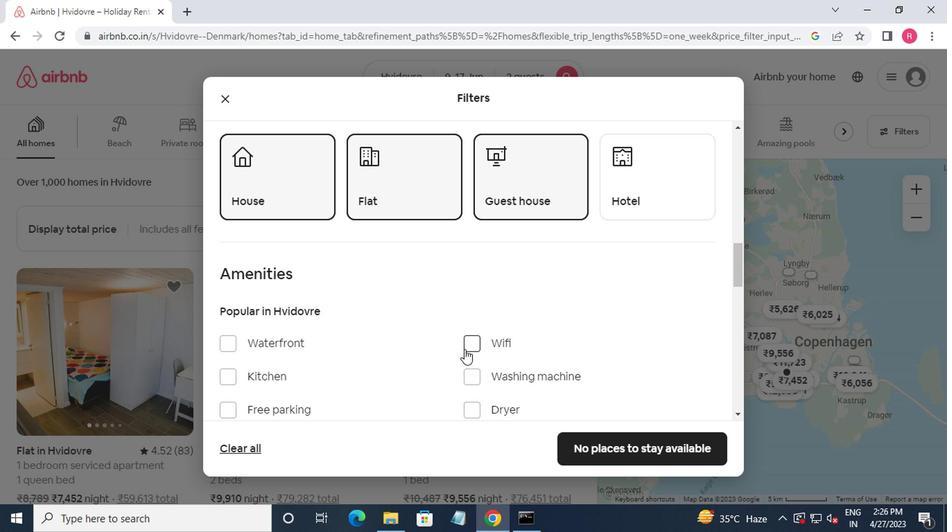 
Action: Mouse pressed left at (471, 347)
Screenshot: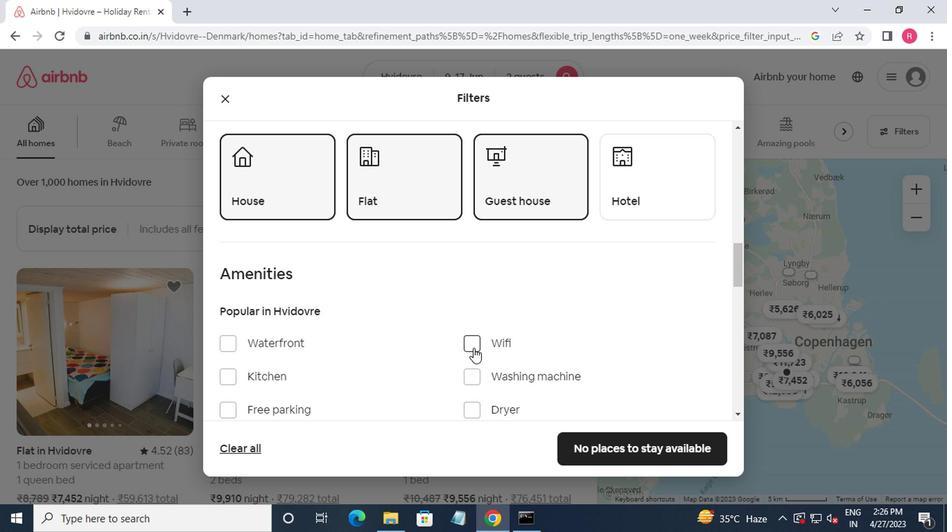 
Action: Mouse moved to (473, 345)
Screenshot: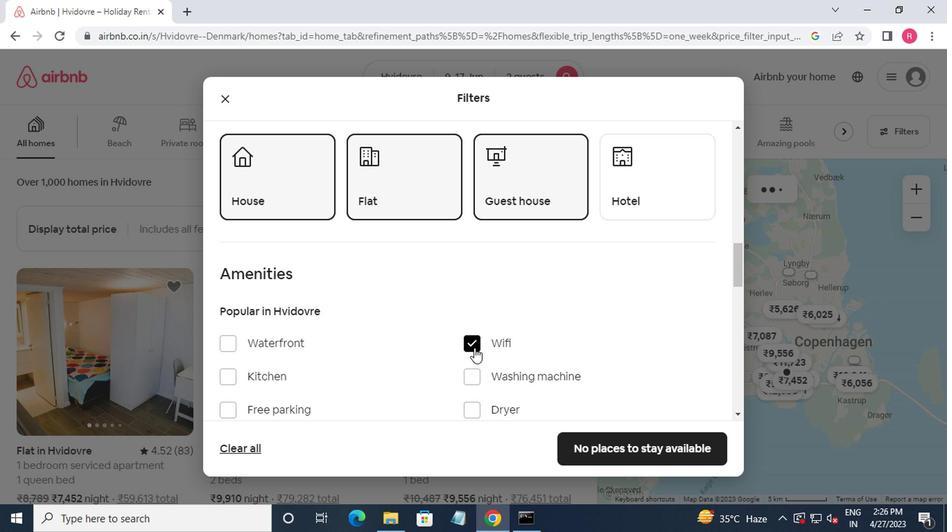 
Action: Mouse scrolled (473, 344) with delta (0, 0)
Screenshot: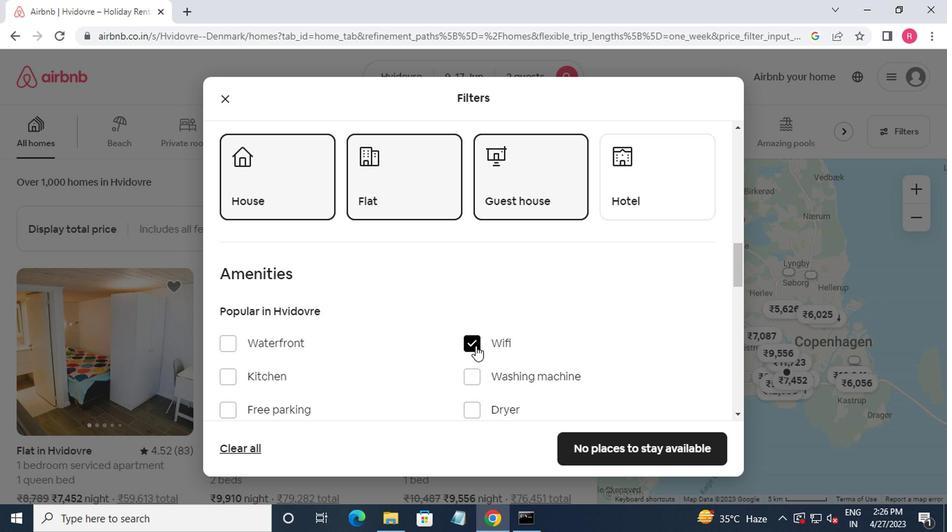 
Action: Mouse moved to (473, 345)
Screenshot: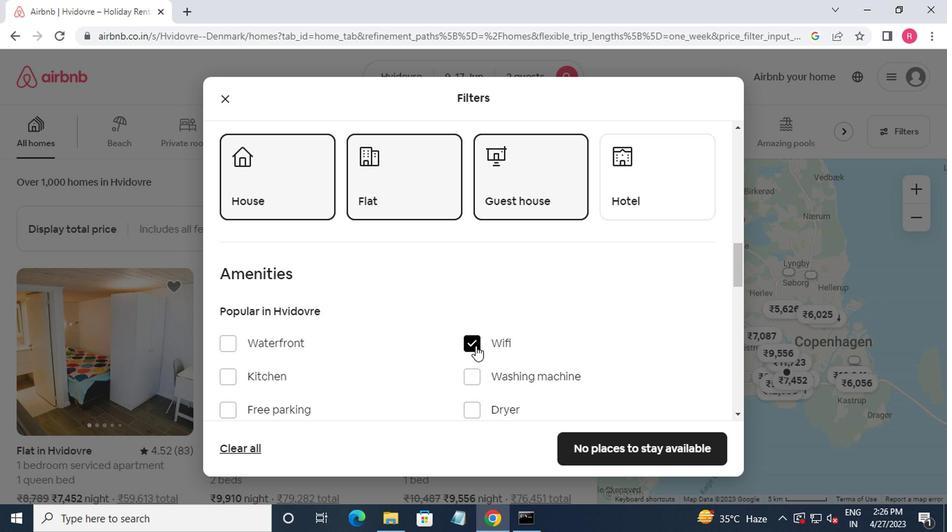 
Action: Mouse scrolled (473, 344) with delta (0, 0)
Screenshot: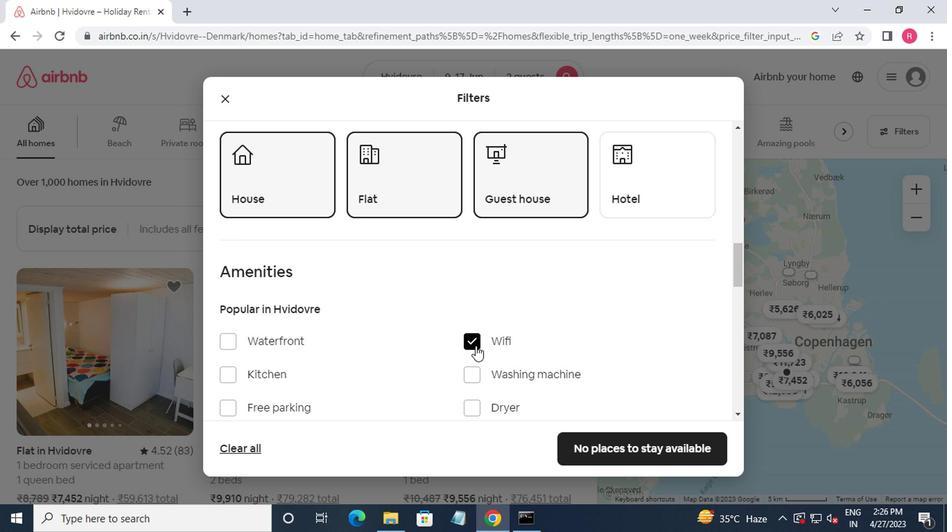 
Action: Mouse moved to (473, 345)
Screenshot: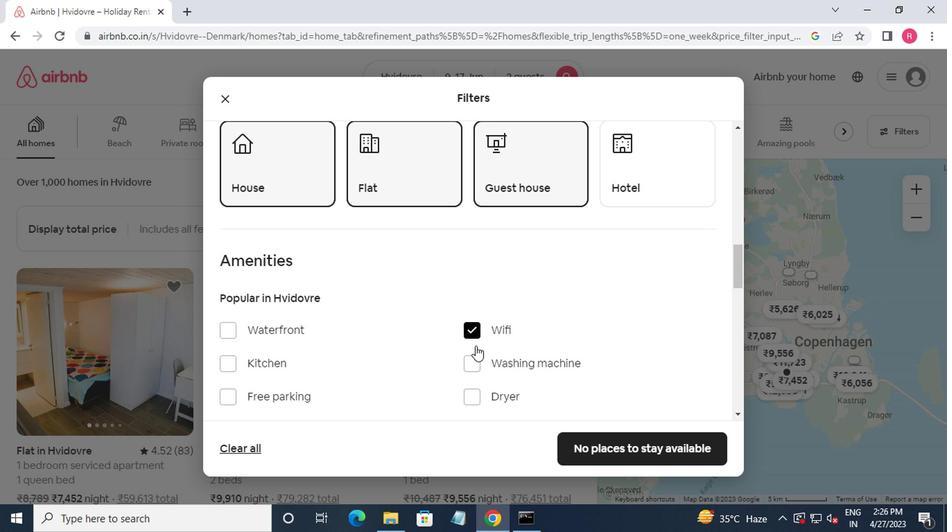 
Action: Mouse scrolled (473, 344) with delta (0, 0)
Screenshot: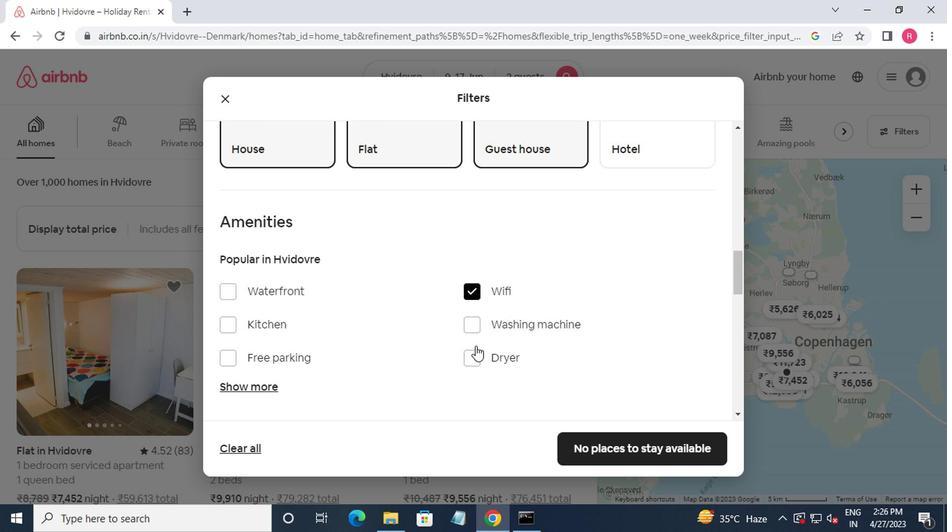 
Action: Mouse moved to (411, 355)
Screenshot: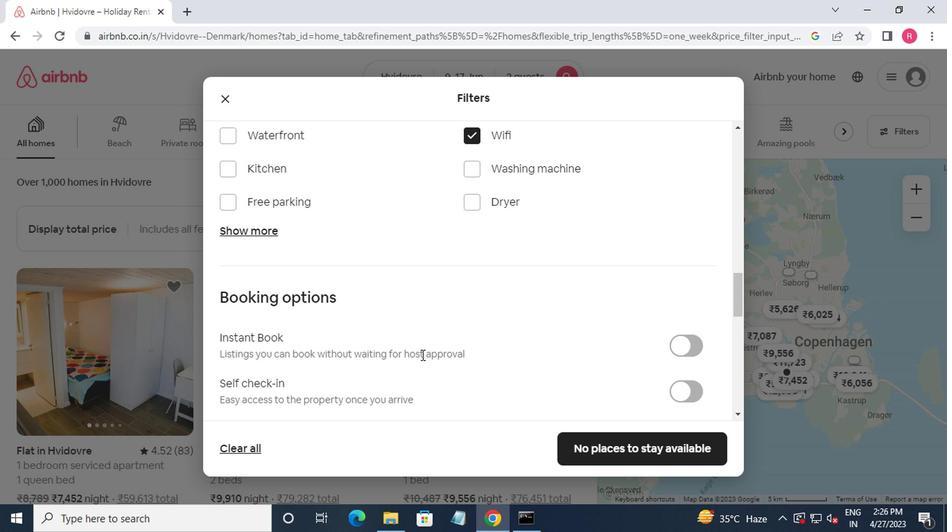 
Action: Mouse scrolled (411, 354) with delta (0, 0)
Screenshot: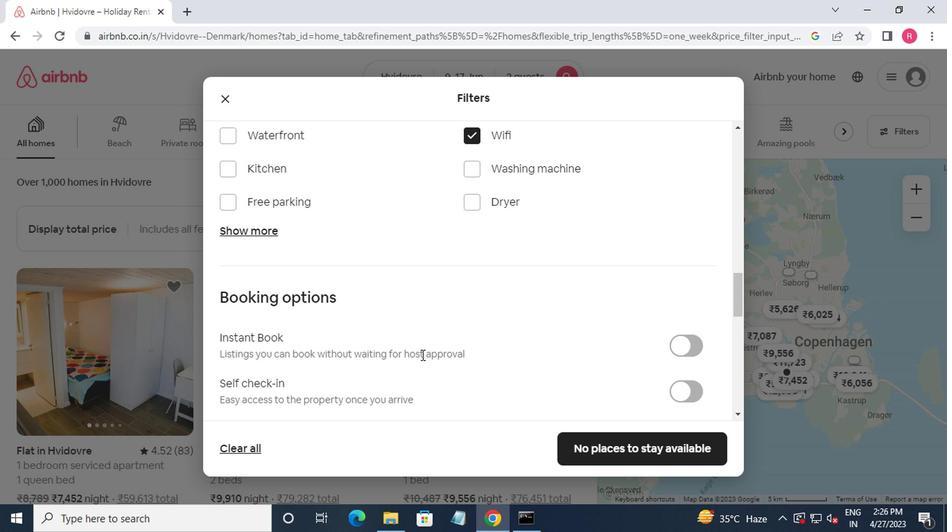 
Action: Mouse moved to (679, 324)
Screenshot: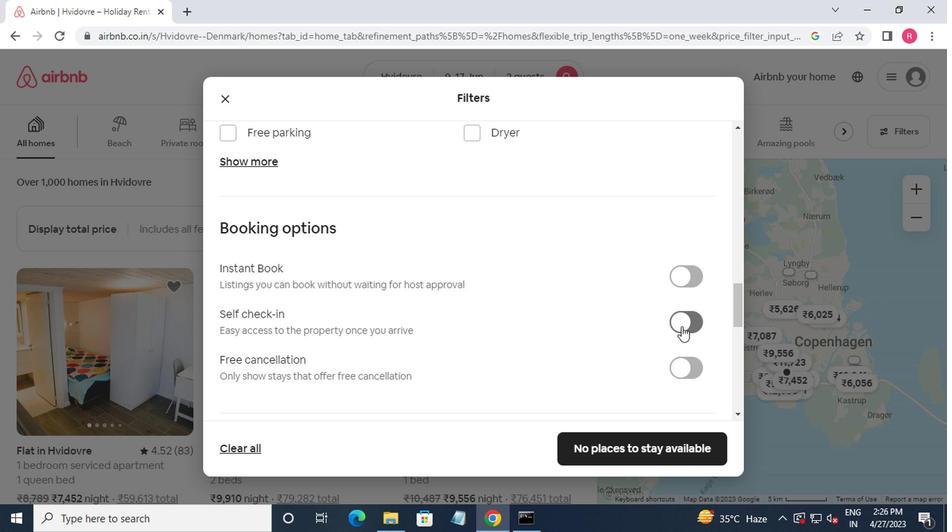 
Action: Mouse pressed left at (679, 324)
Screenshot: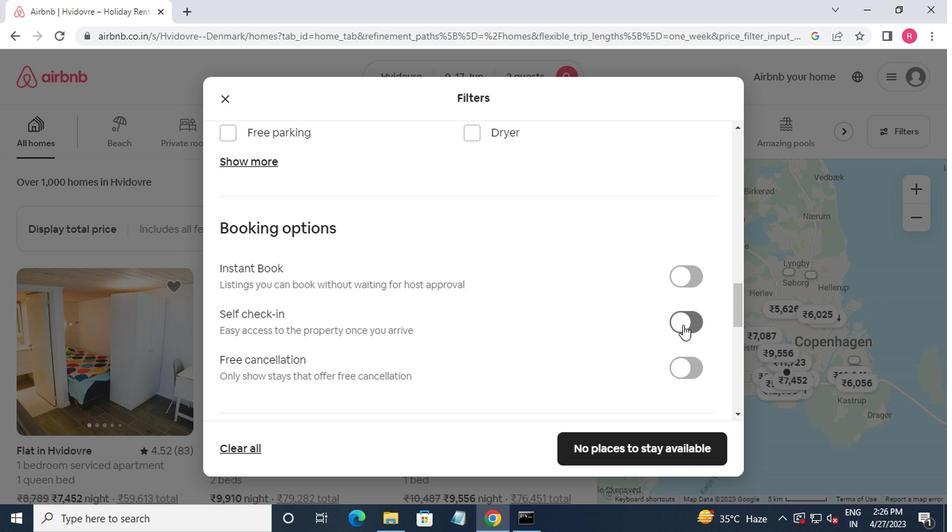 
Action: Mouse moved to (667, 329)
Screenshot: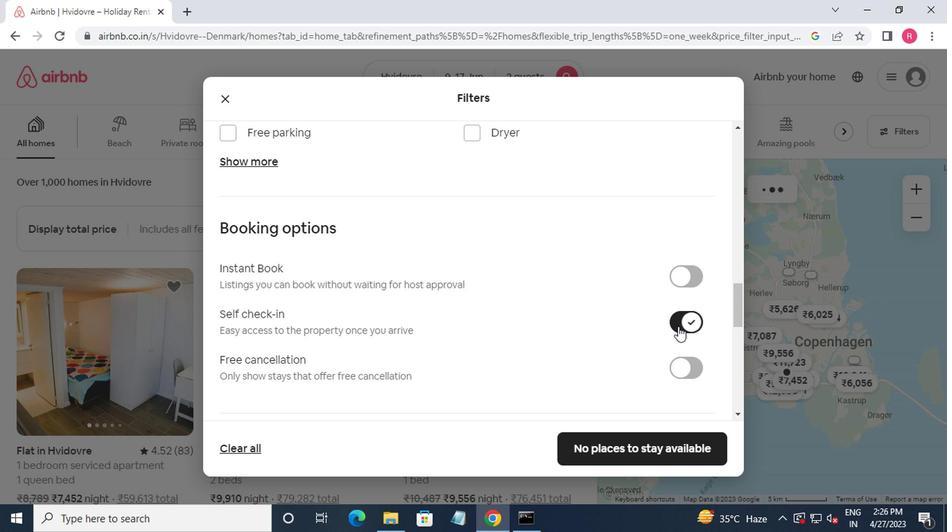 
Action: Mouse scrolled (667, 328) with delta (0, 0)
Screenshot: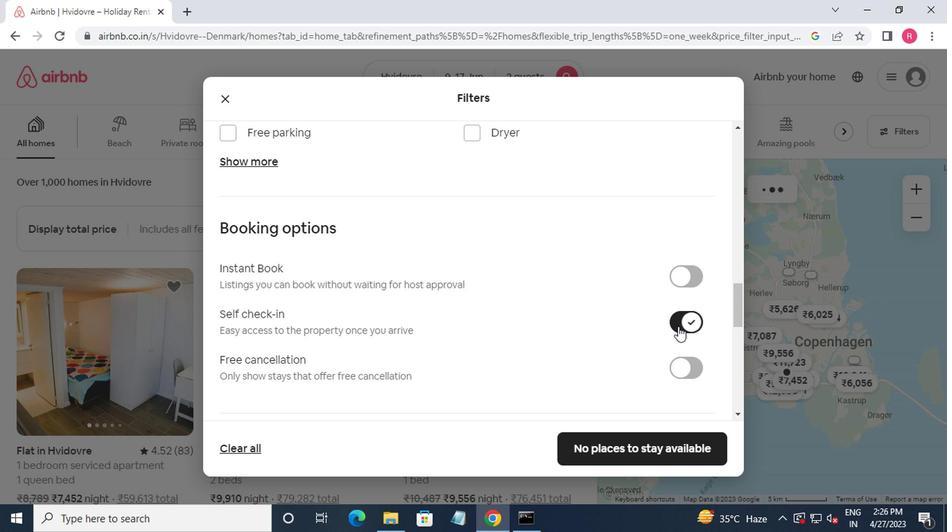 
Action: Mouse moved to (665, 329)
Screenshot: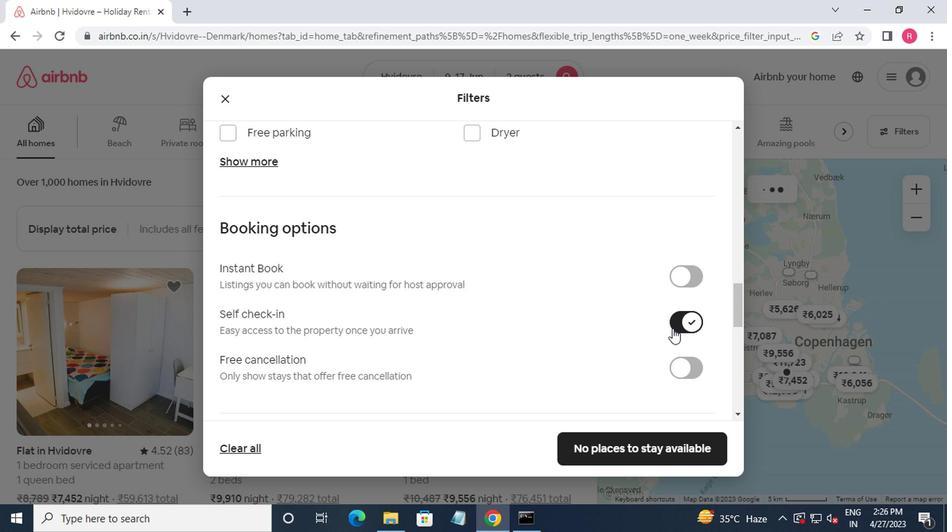 
Action: Mouse scrolled (665, 329) with delta (0, 0)
Screenshot: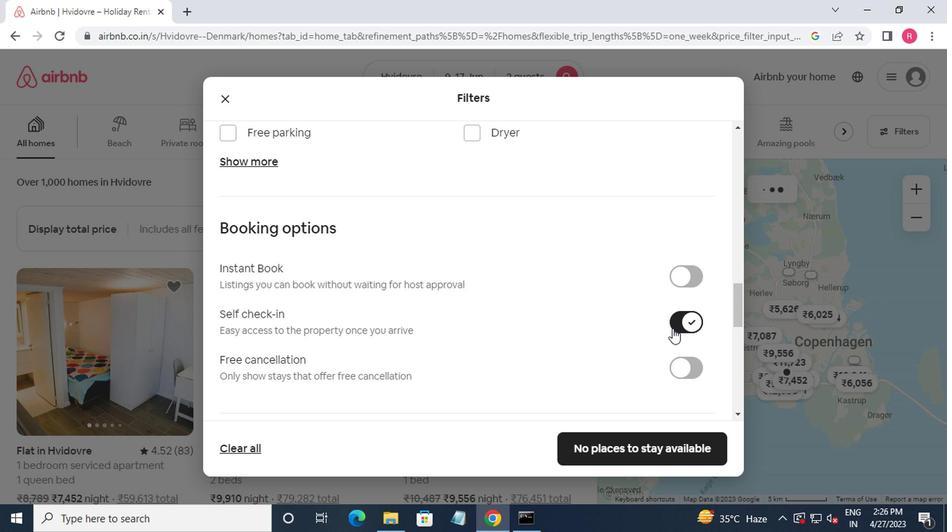 
Action: Mouse moved to (657, 331)
Screenshot: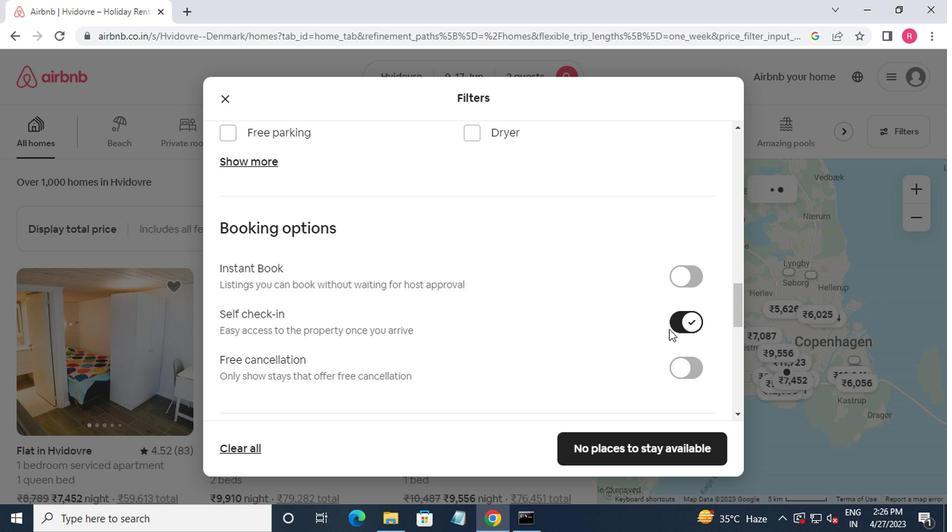 
Action: Mouse scrolled (657, 330) with delta (0, 0)
Screenshot: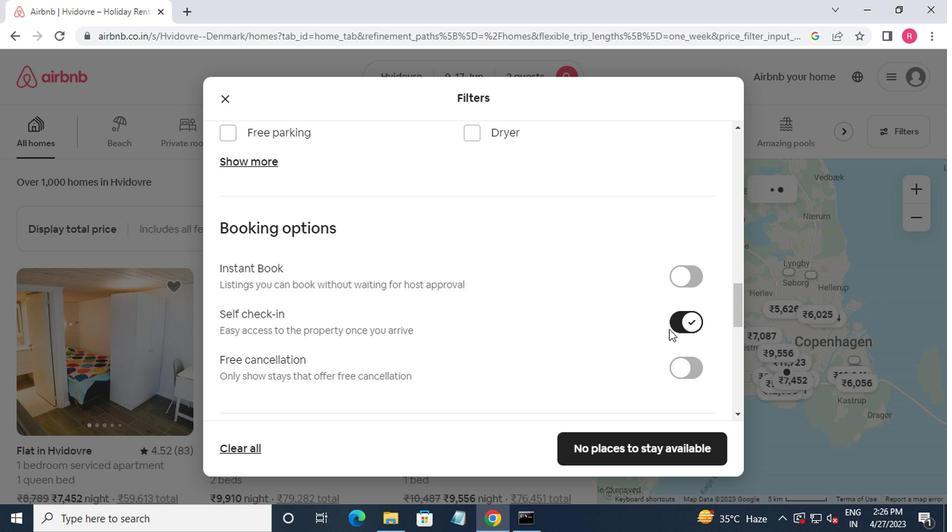 
Action: Mouse moved to (446, 345)
Screenshot: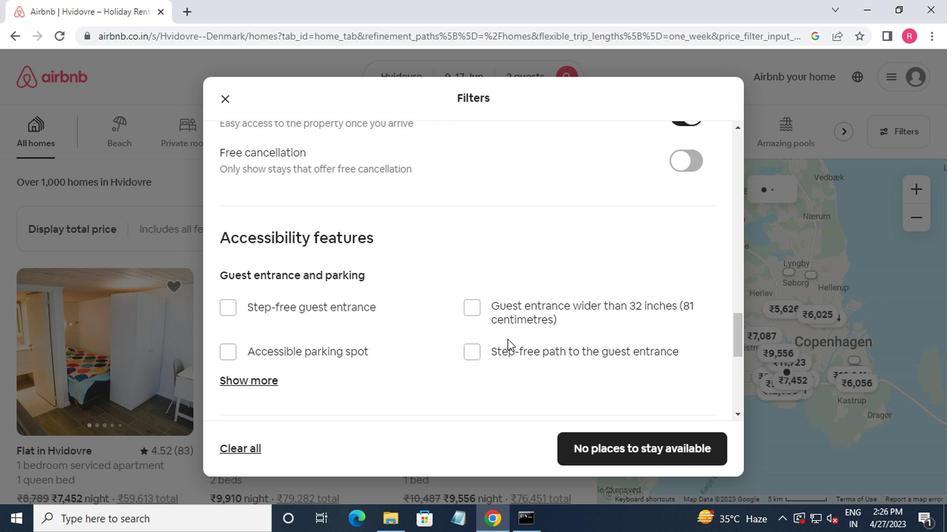 
Action: Mouse scrolled (446, 344) with delta (0, 0)
Screenshot: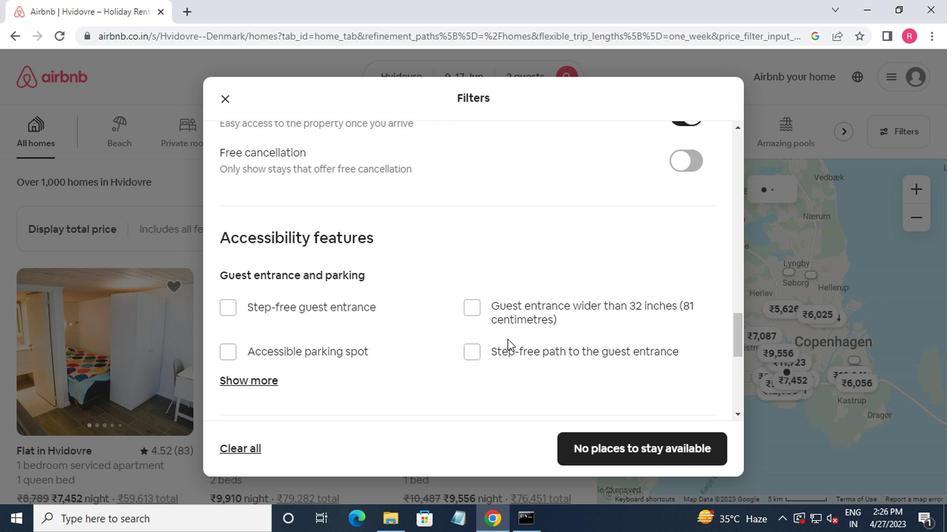 
Action: Mouse moved to (436, 348)
Screenshot: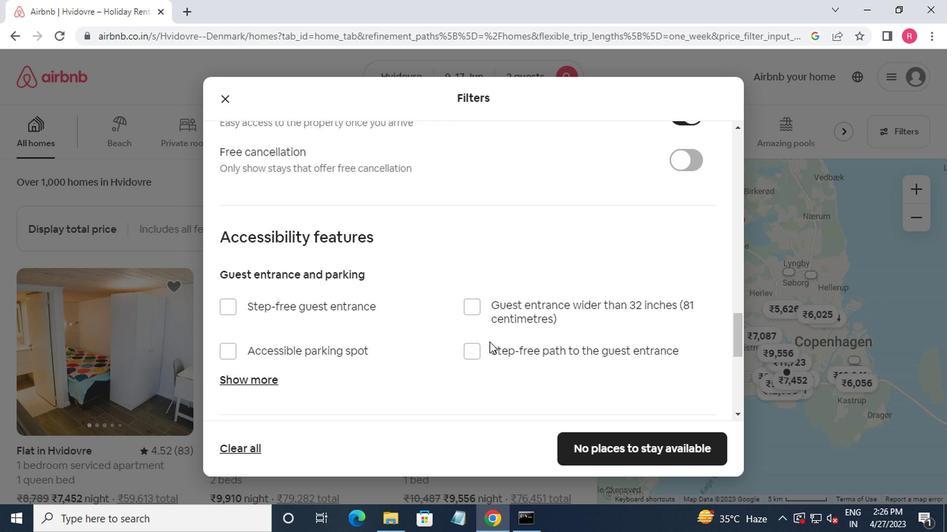 
Action: Mouse scrolled (436, 347) with delta (0, 0)
Screenshot: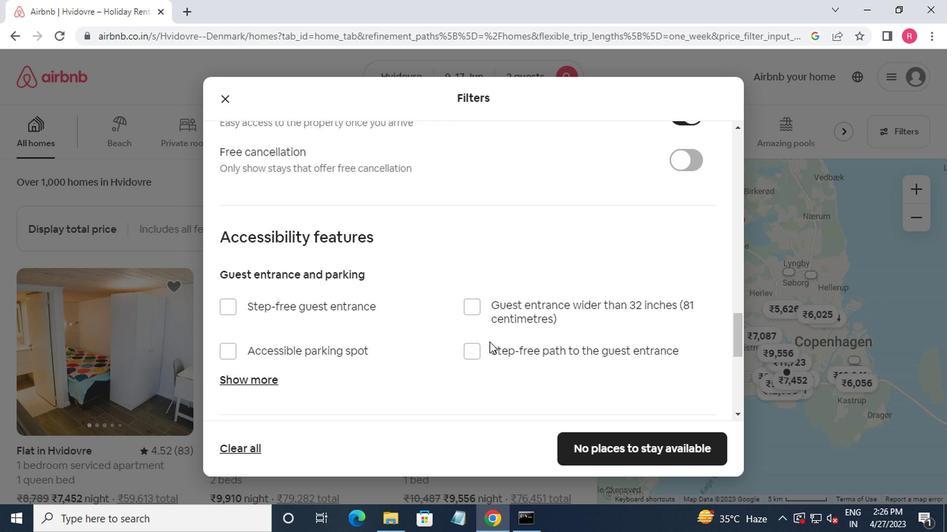 
Action: Mouse moved to (424, 350)
Screenshot: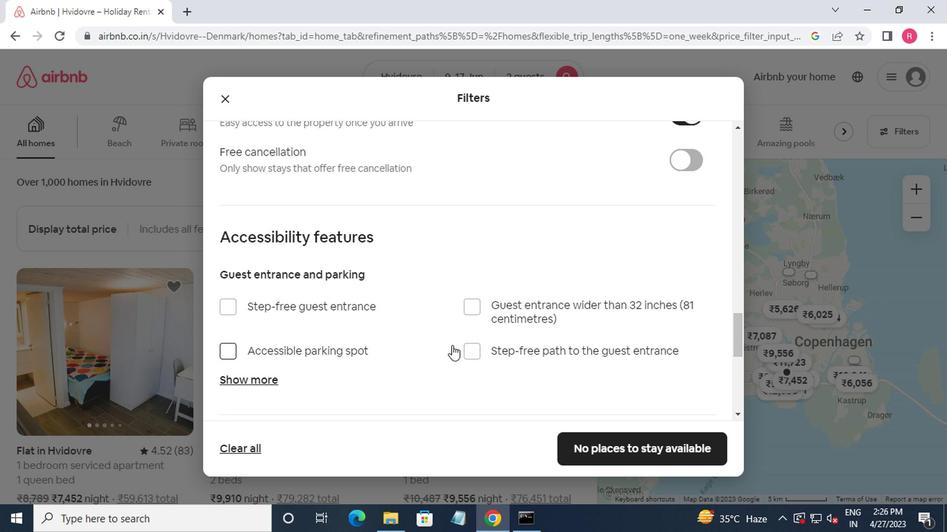 
Action: Mouse scrolled (424, 349) with delta (0, 0)
Screenshot: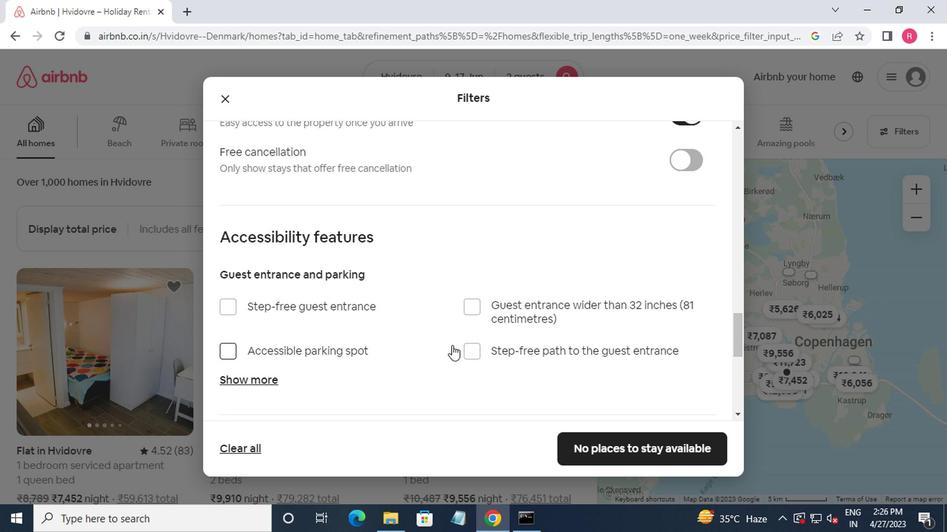 
Action: Mouse moved to (474, 333)
Screenshot: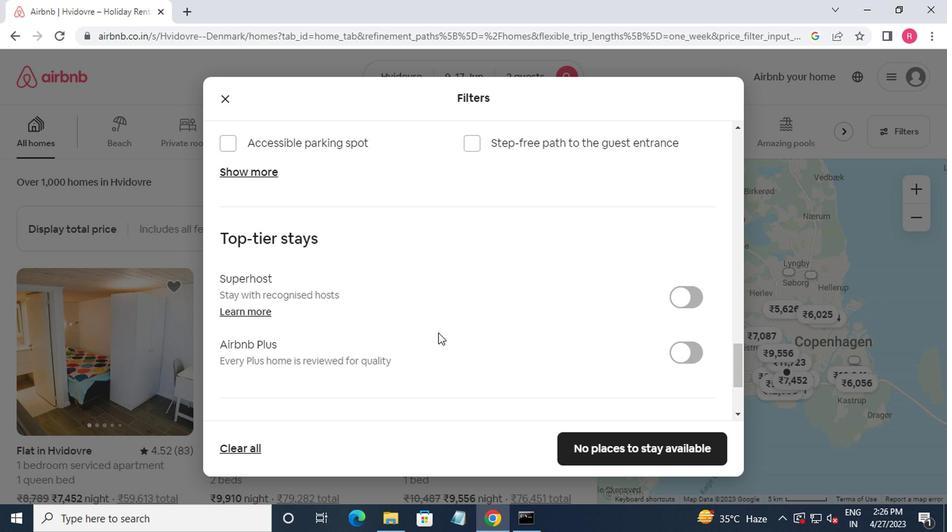 
Action: Mouse scrolled (474, 332) with delta (0, 0)
Screenshot: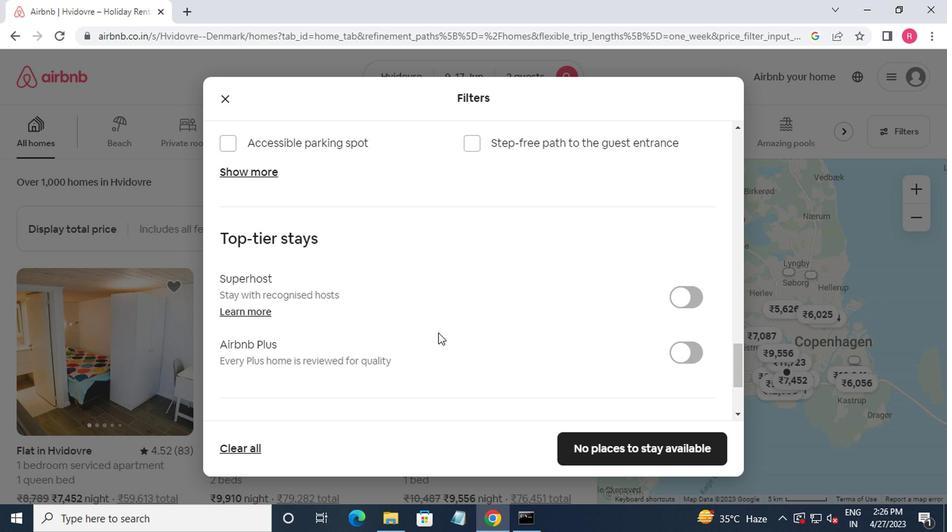 
Action: Mouse moved to (474, 333)
Screenshot: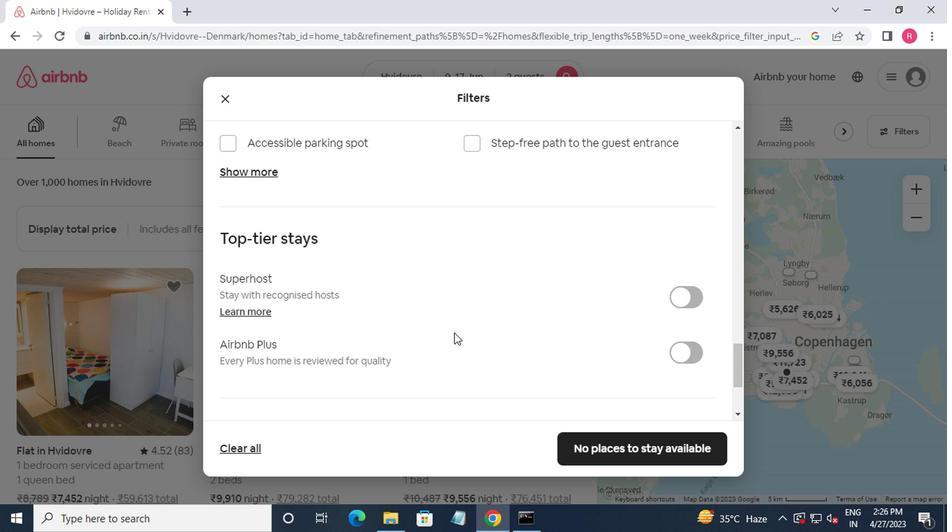 
Action: Mouse scrolled (474, 332) with delta (0, 0)
Screenshot: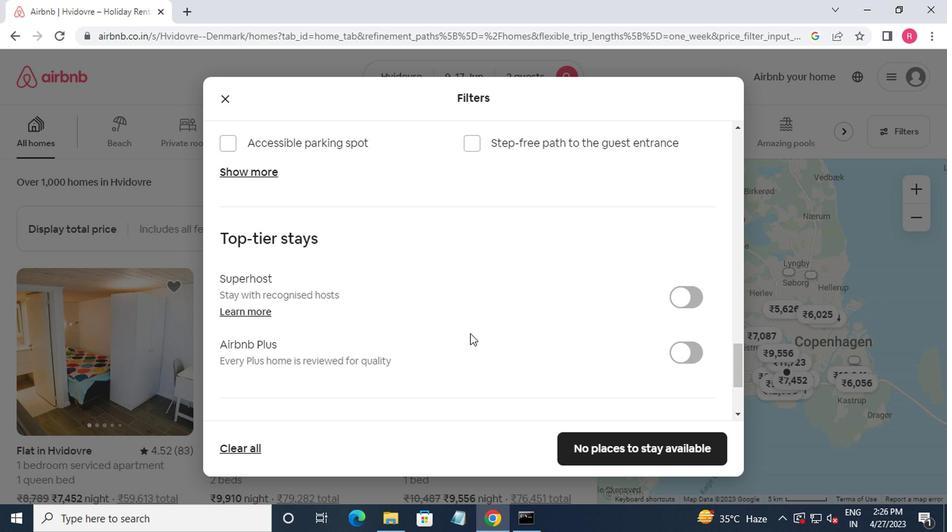 
Action: Mouse moved to (474, 334)
Screenshot: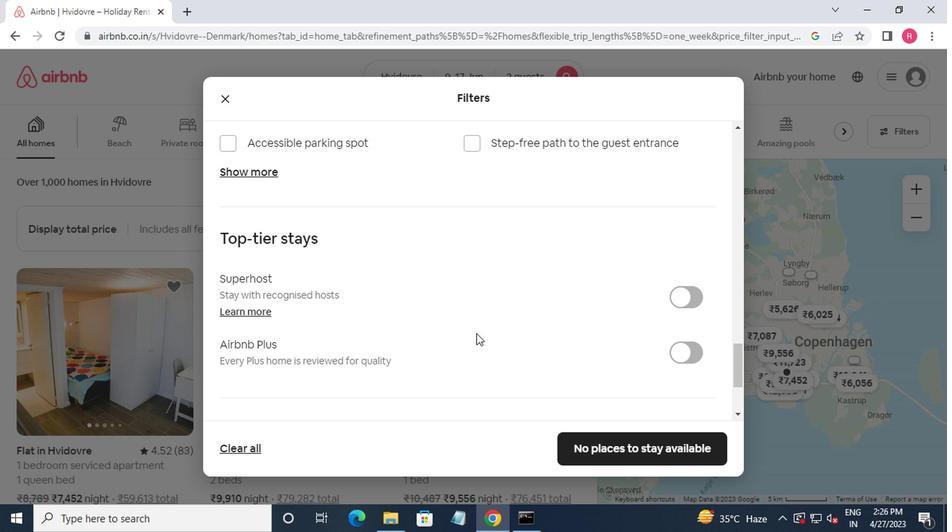 
Action: Mouse scrolled (474, 334) with delta (0, 0)
Screenshot: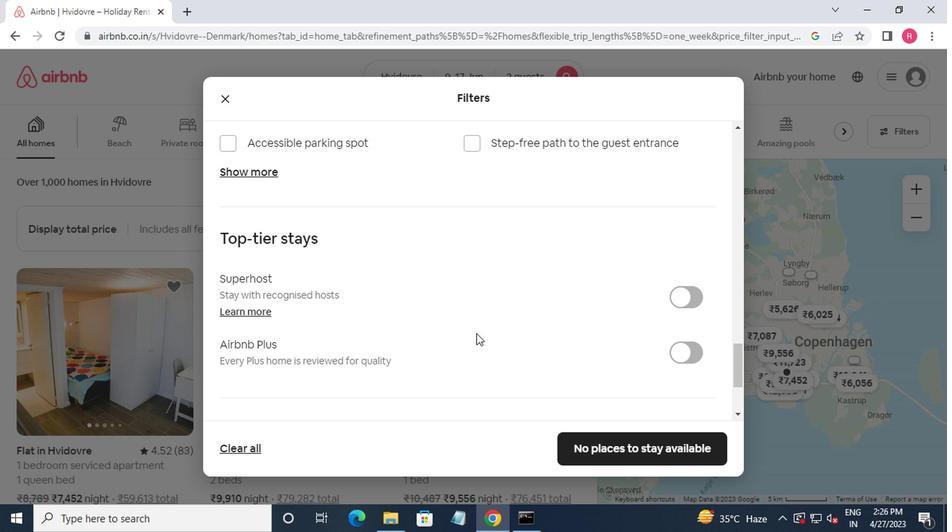 
Action: Mouse moved to (436, 340)
Screenshot: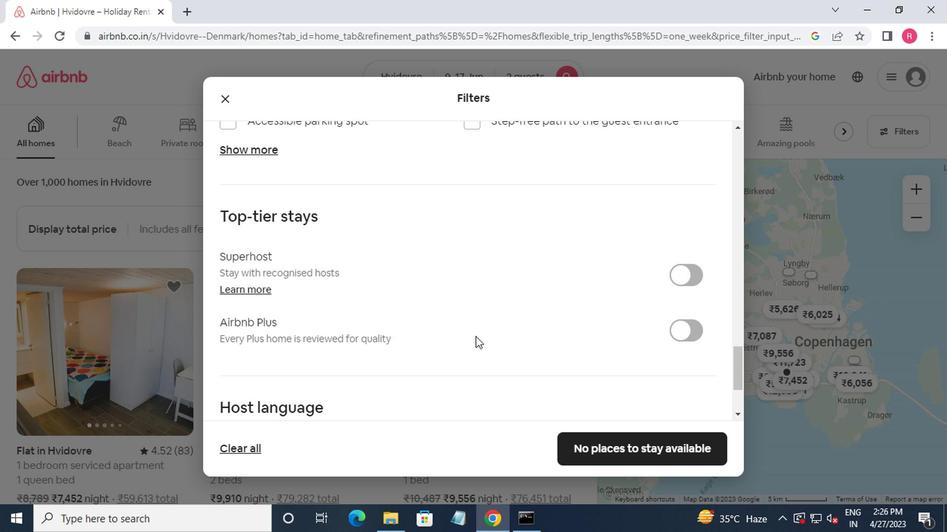
Action: Mouse scrolled (436, 339) with delta (0, 0)
Screenshot: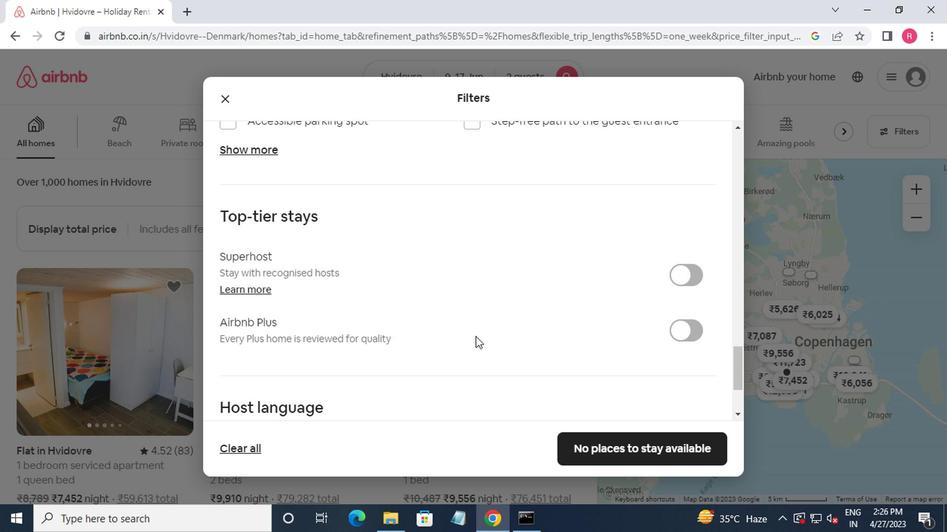 
Action: Mouse moved to (225, 324)
Screenshot: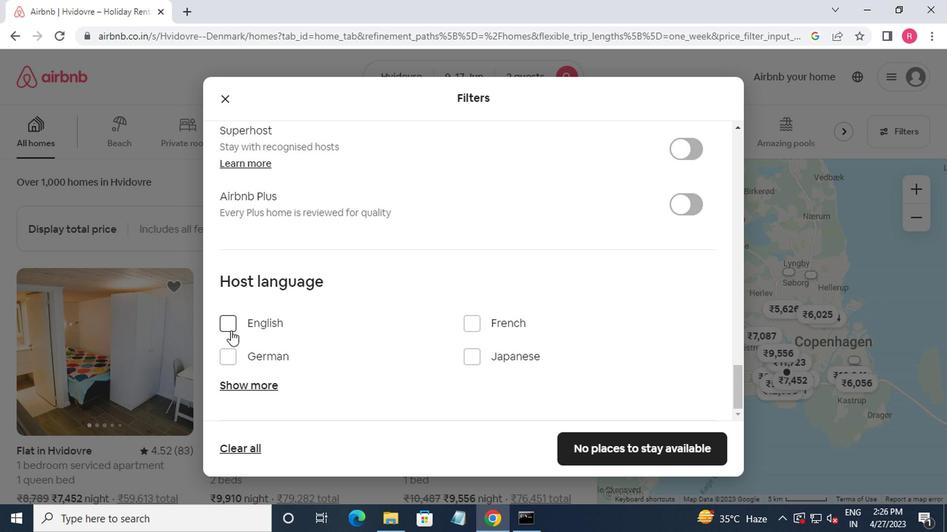 
Action: Mouse pressed left at (225, 324)
Screenshot: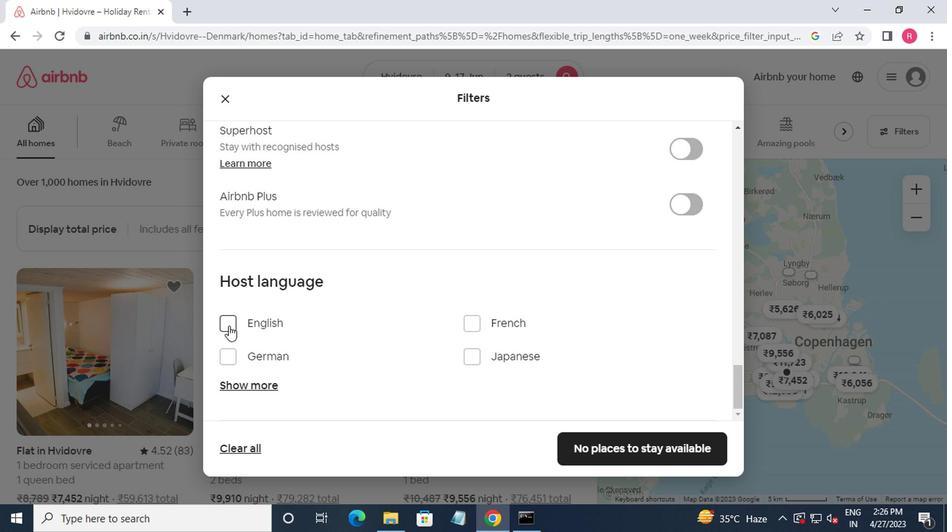 
Action: Mouse moved to (601, 448)
Screenshot: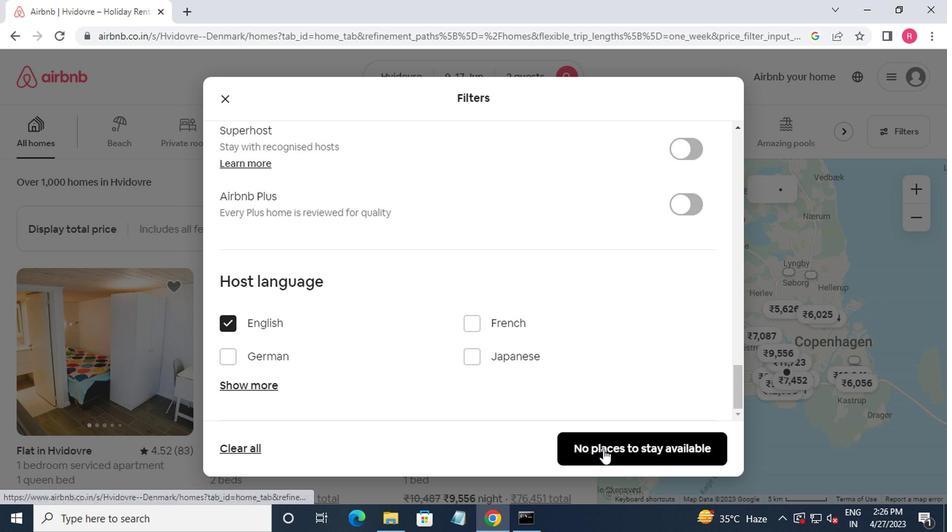 
Action: Mouse pressed left at (601, 448)
Screenshot: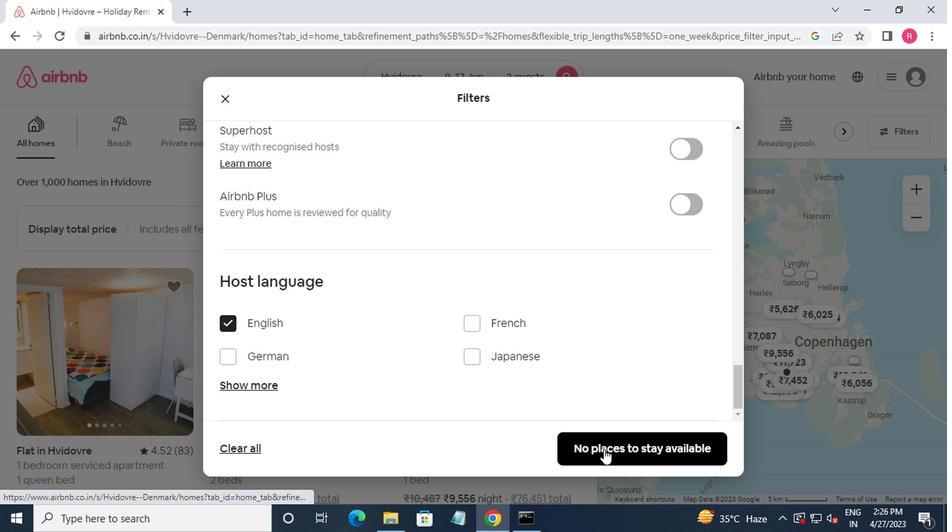 
Action: Mouse moved to (603, 446)
Screenshot: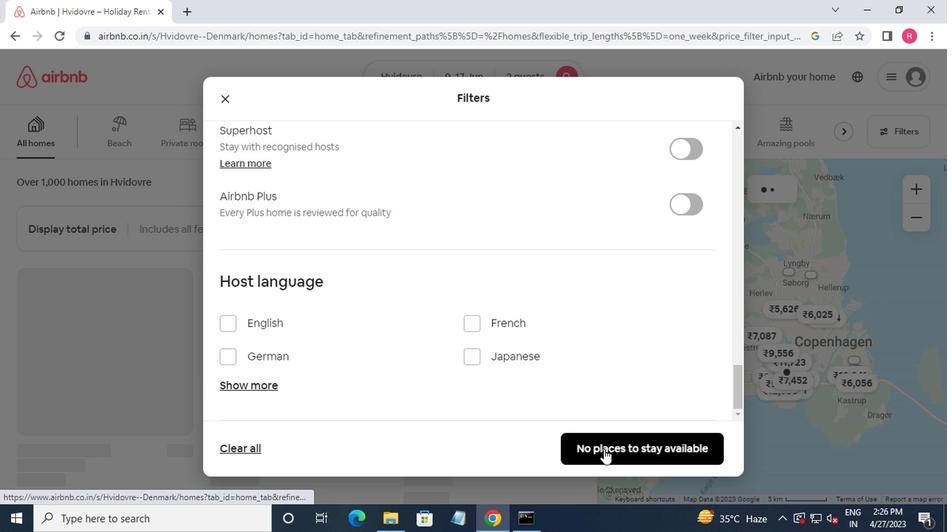 
